 Task: Log work in the project AgileBox for the issue 'Implement a new cloud-based customer relationship management system for a company with advanced lead generation and sales tracking features' spent time as '2w 2d 8h 14m' and remaining time as '3w 2d 7h 35m' and move to top of backlog. Now add the issue to the epic 'Data Warehousing Process Improvement'. Log work in the project AgileBox for the issue 'Integrate a new product recommendation feature into an existing e-commerce website to improve product discoverability and sales conversion' spent time as '4w 2d 23h 45m' and remaining time as '4w 4d 23h 40m' and move to bottom of backlog. Now add the issue to the epic 'Data Visualization Process Improvement'
Action: Mouse moved to (55, 169)
Screenshot: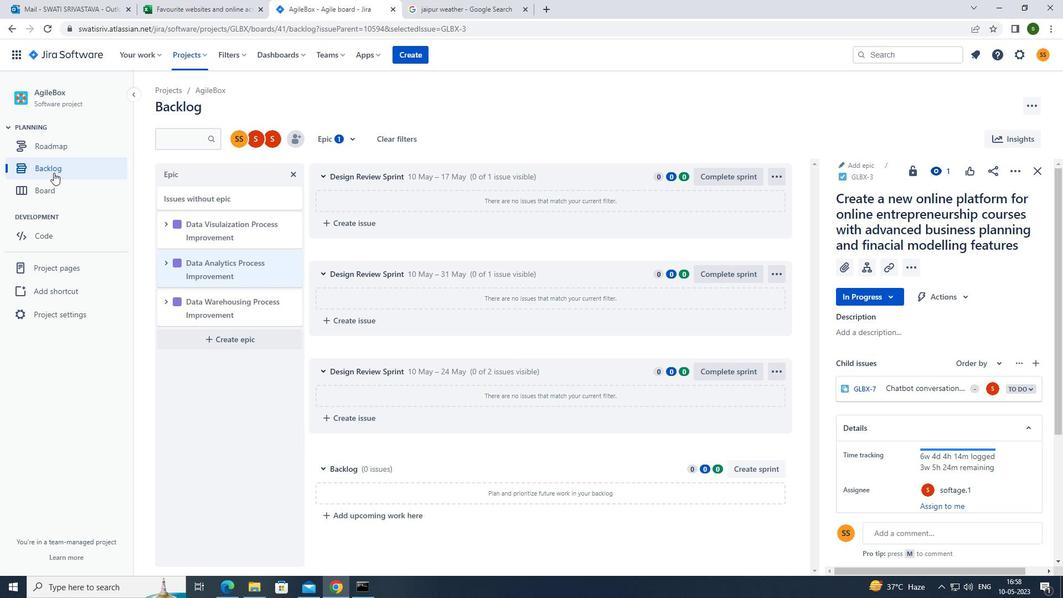 
Action: Mouse pressed left at (55, 169)
Screenshot: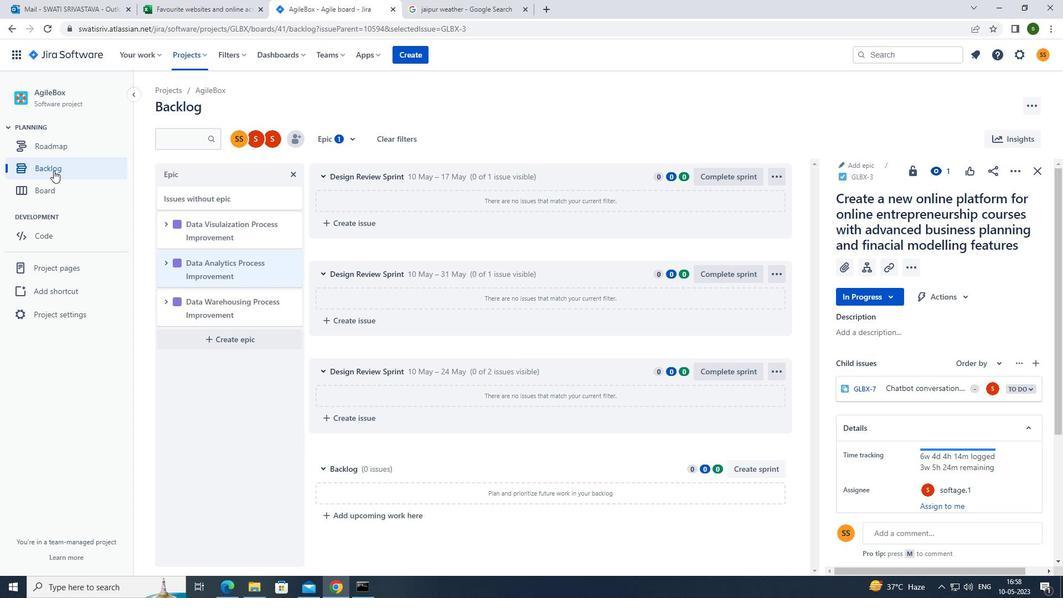 
Action: Mouse moved to (638, 403)
Screenshot: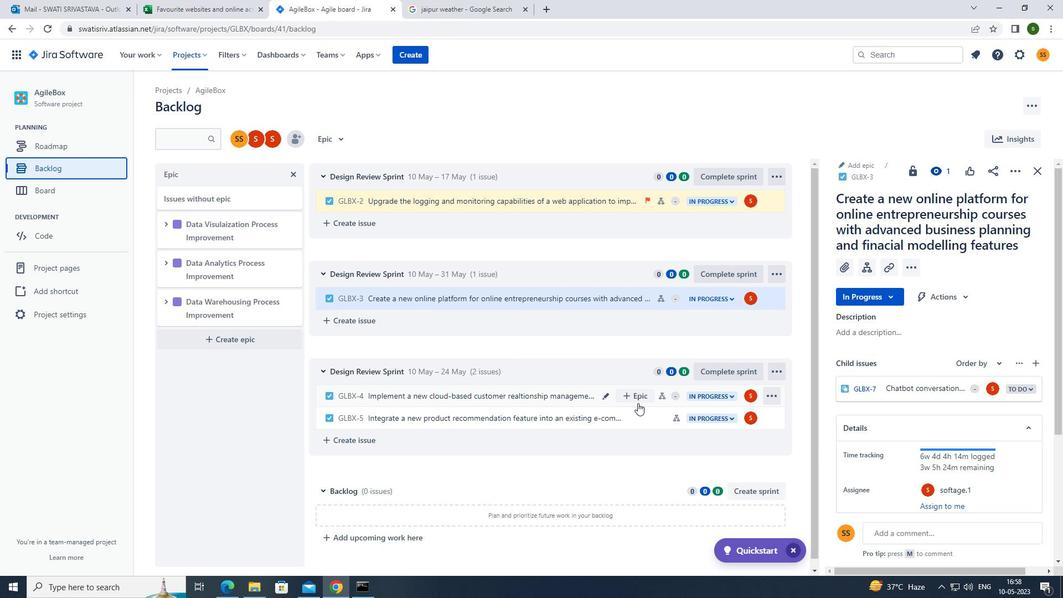 
Action: Mouse pressed left at (638, 403)
Screenshot: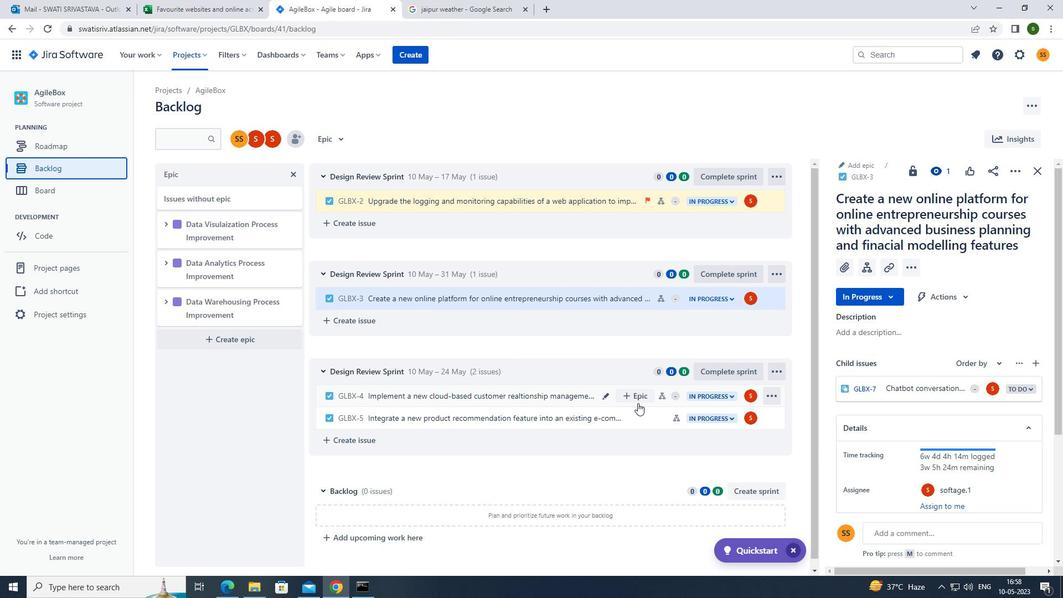 
Action: Mouse moved to (1021, 172)
Screenshot: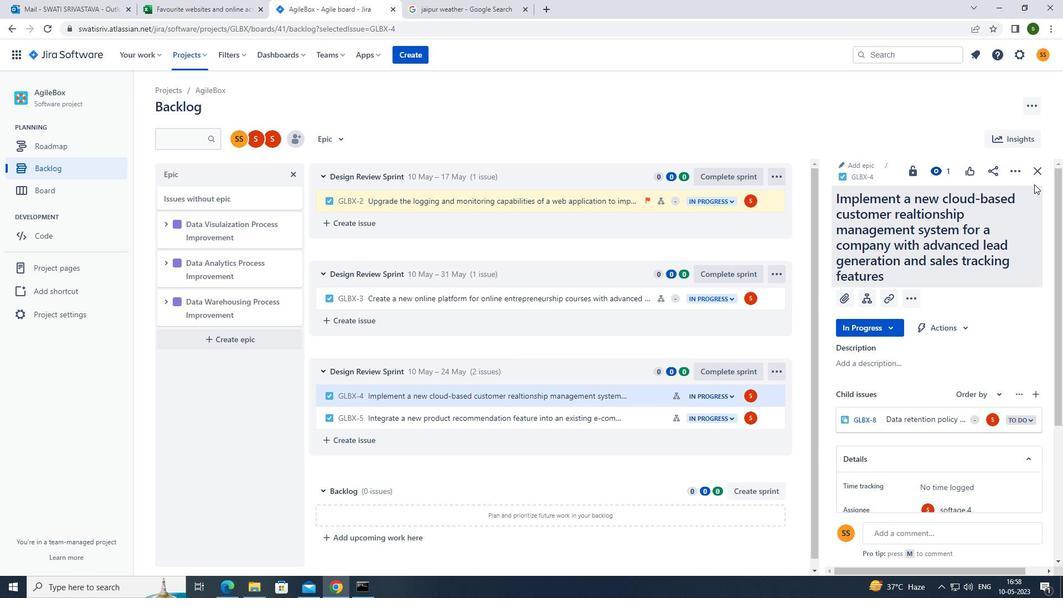 
Action: Mouse pressed left at (1021, 172)
Screenshot: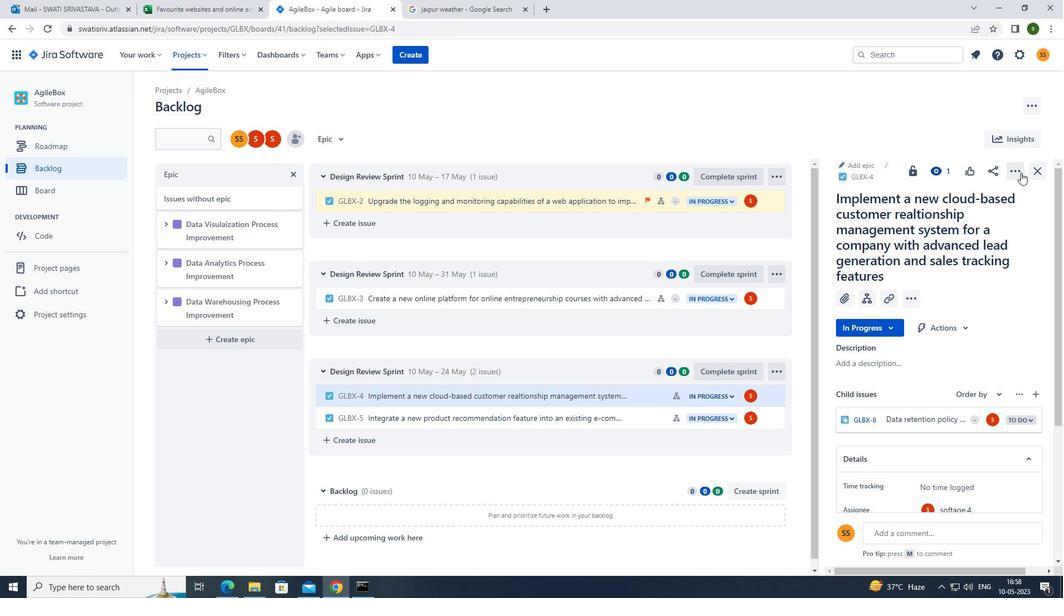 
Action: Mouse moved to (974, 197)
Screenshot: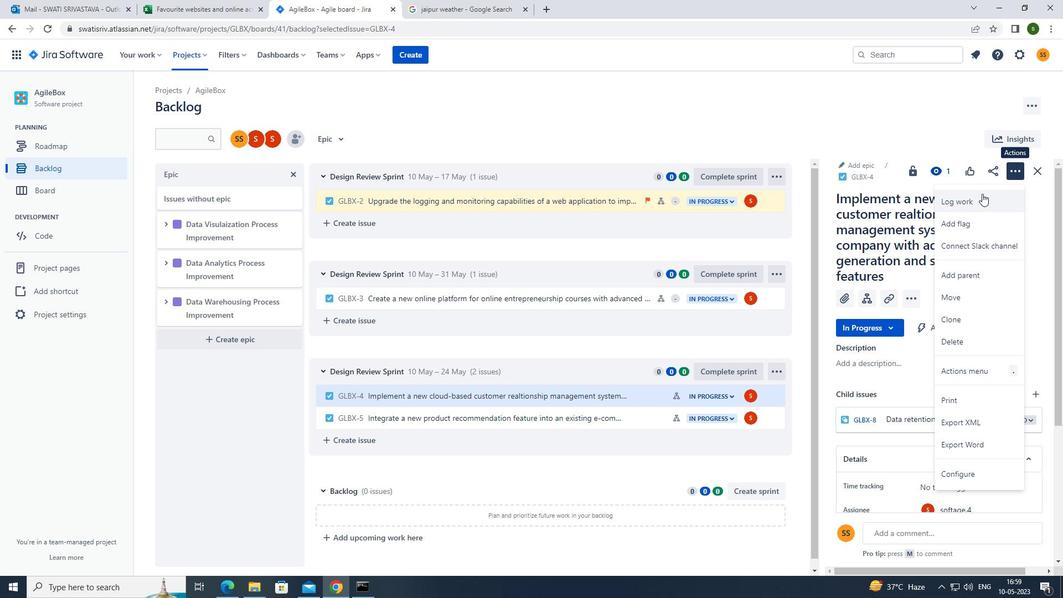 
Action: Mouse pressed left at (974, 197)
Screenshot: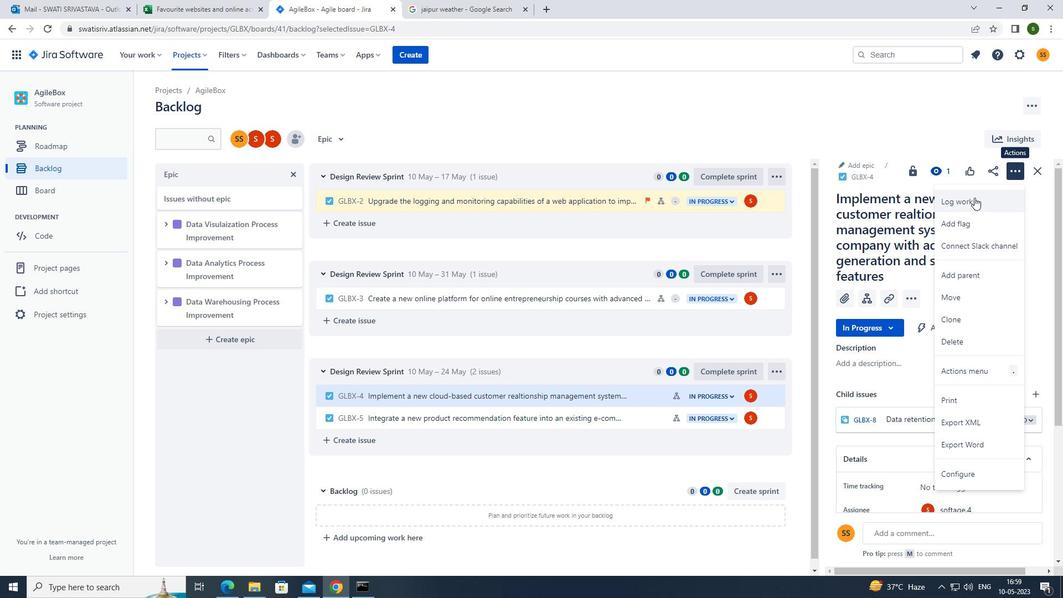 
Action: Mouse moved to (472, 131)
Screenshot: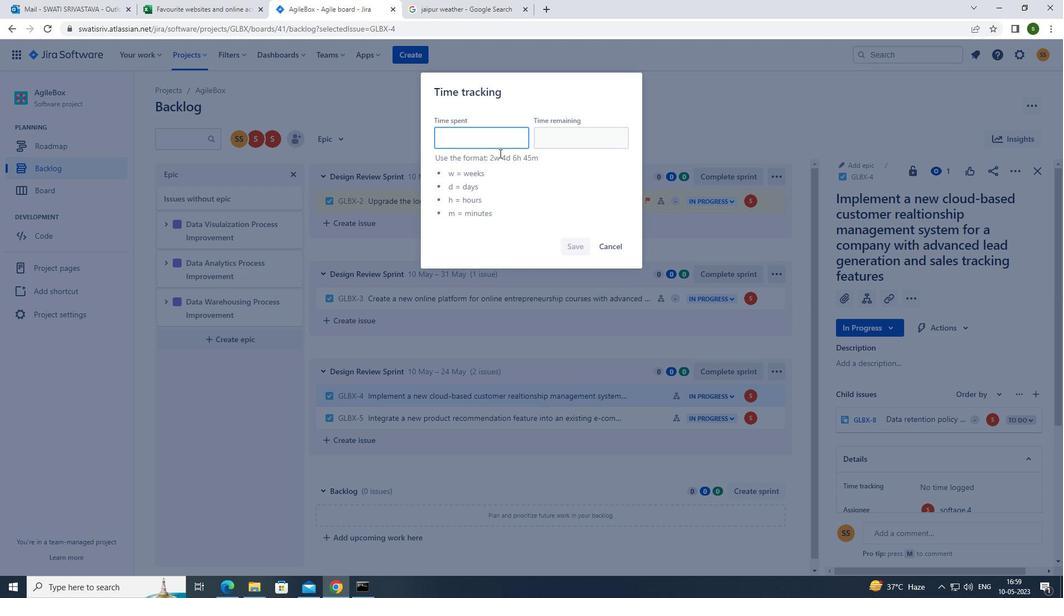 
Action: Mouse pressed left at (472, 131)
Screenshot: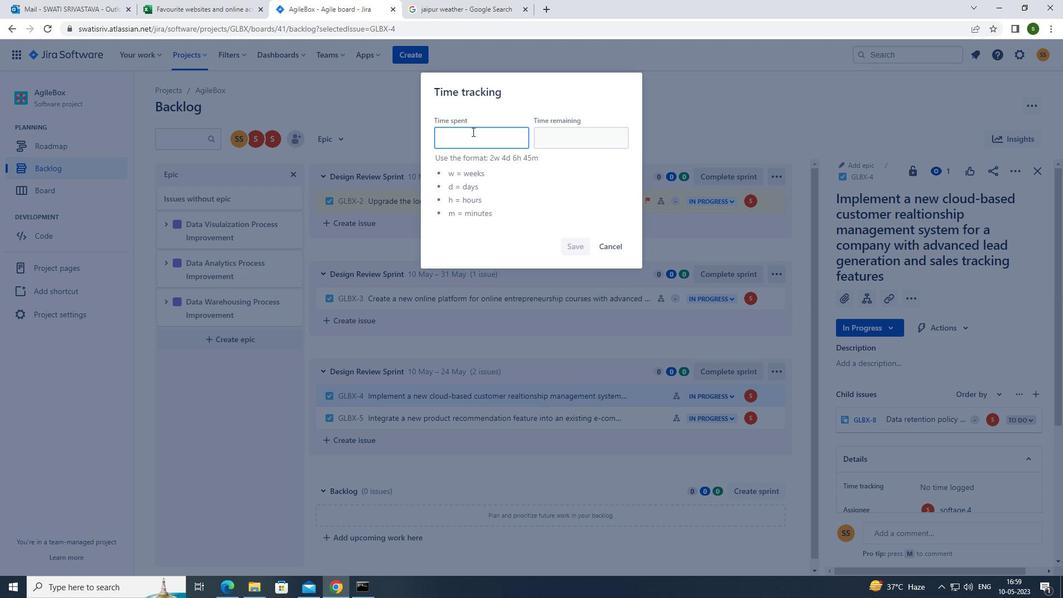 
Action: Key pressed 2w<Key.space>2d<Key.space>8h<Key.space>14m
Screenshot: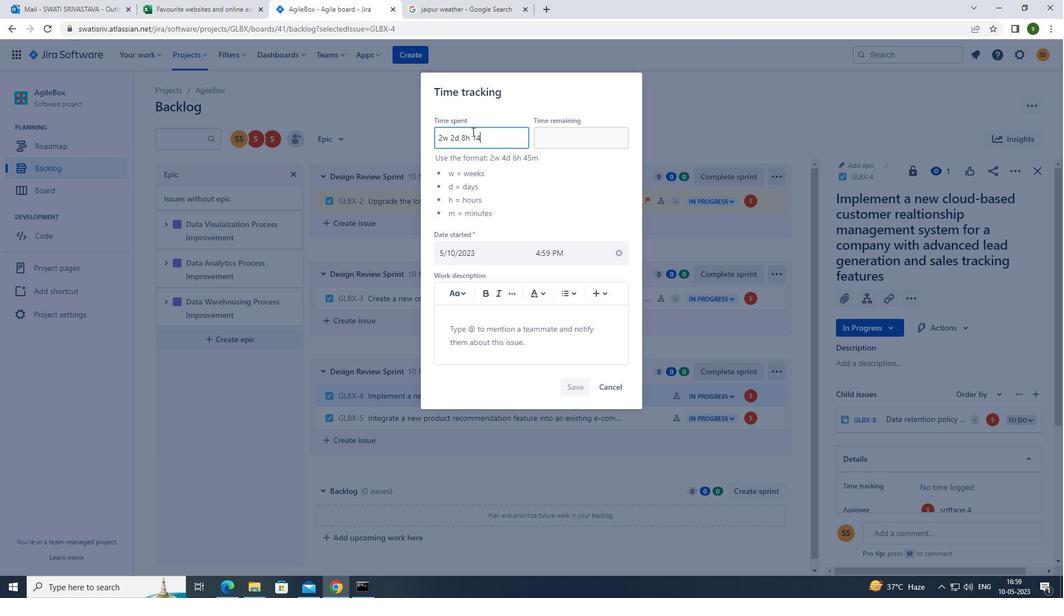 
Action: Mouse moved to (568, 140)
Screenshot: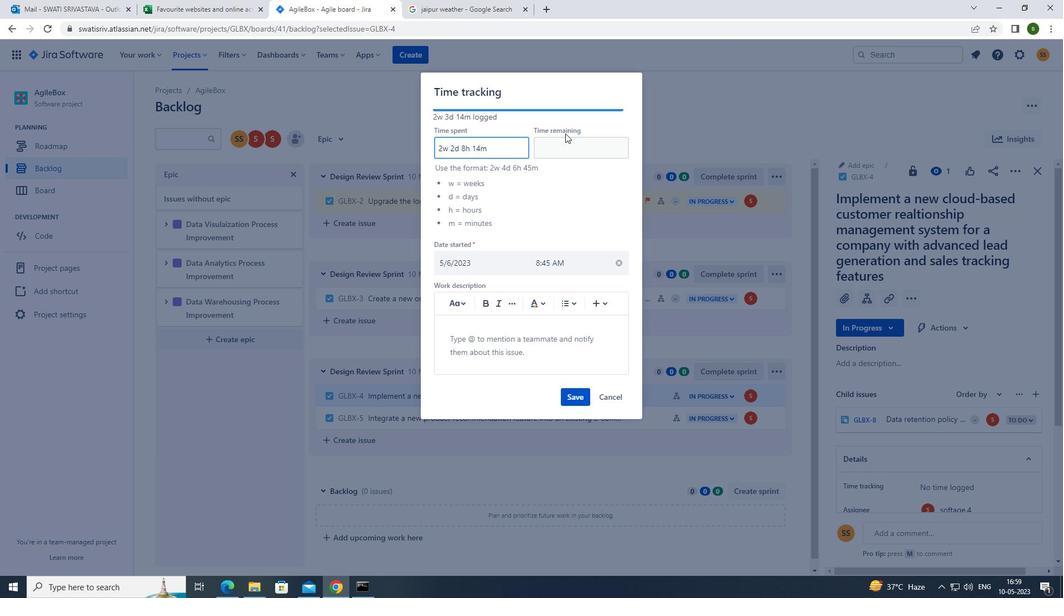 
Action: Mouse pressed left at (568, 140)
Screenshot: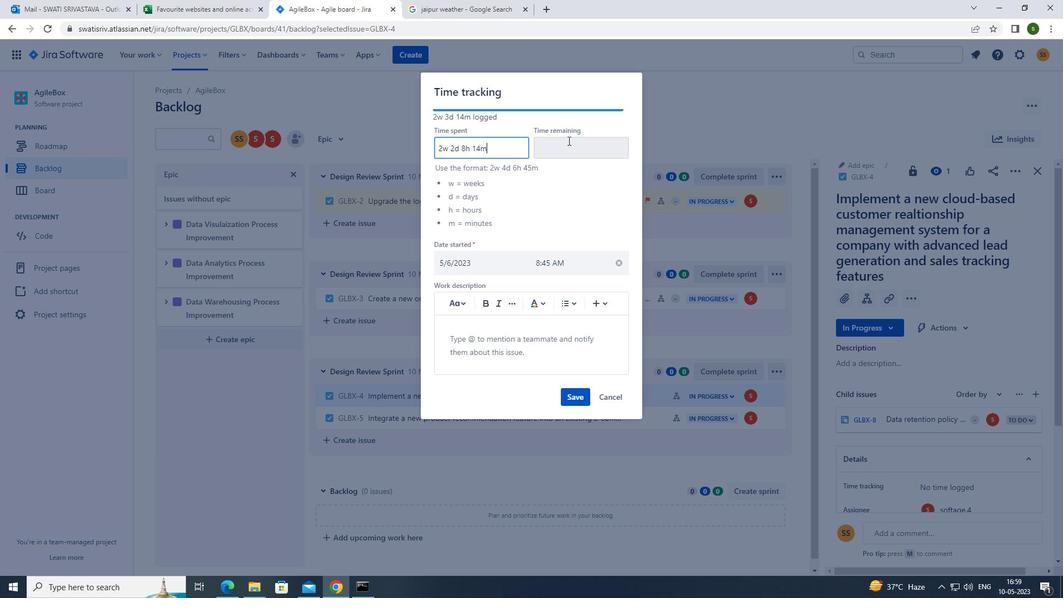 
Action: Key pressed 3w<Key.space>2d<Key.space>7h<Key.space>35m
Screenshot: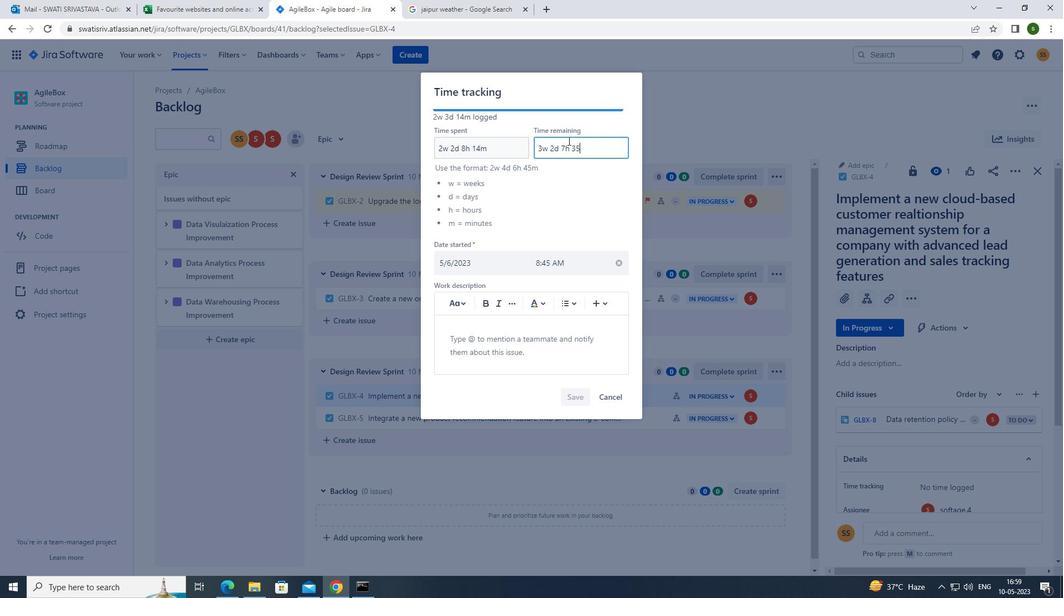 
Action: Mouse moved to (577, 398)
Screenshot: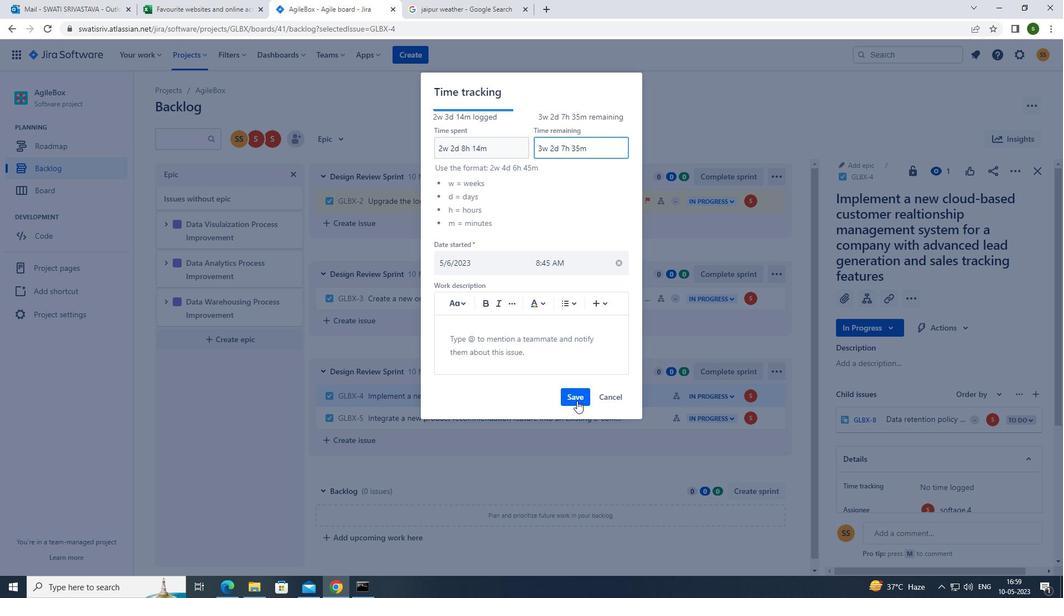 
Action: Mouse pressed left at (577, 398)
Screenshot: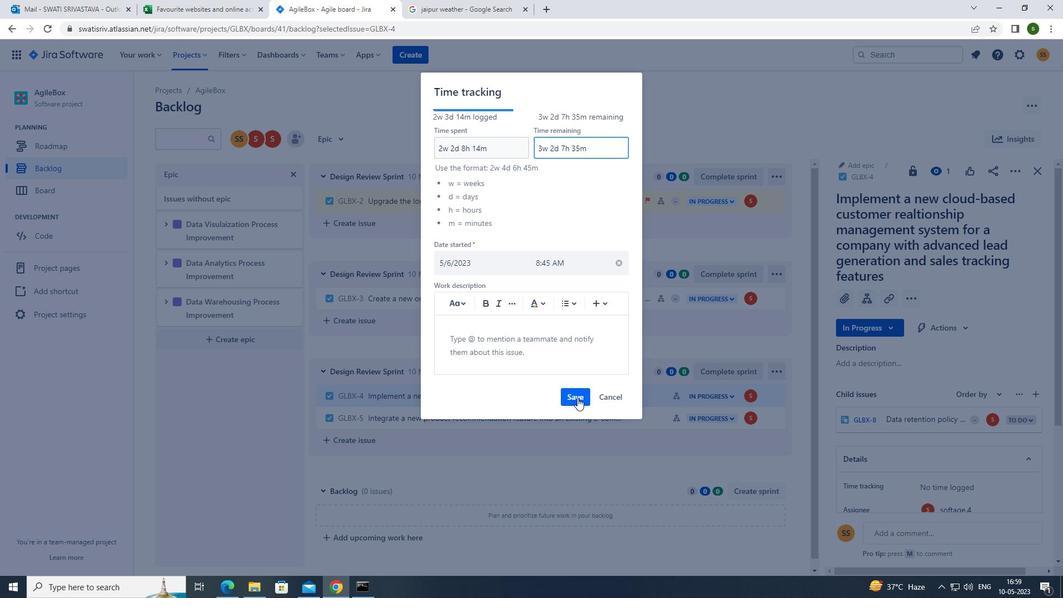 
Action: Mouse moved to (771, 393)
Screenshot: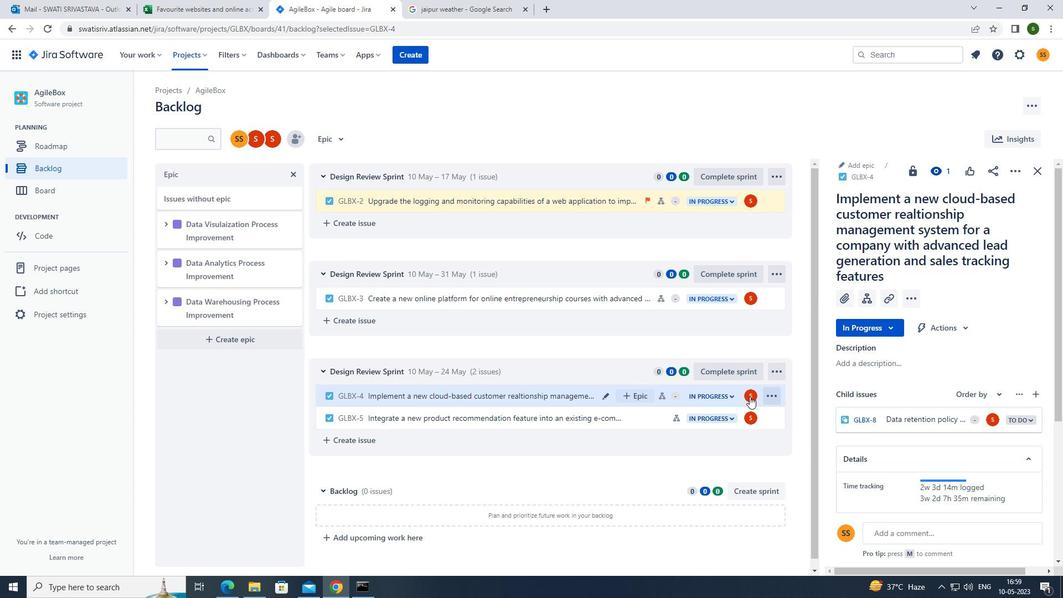 
Action: Mouse pressed left at (771, 393)
Screenshot: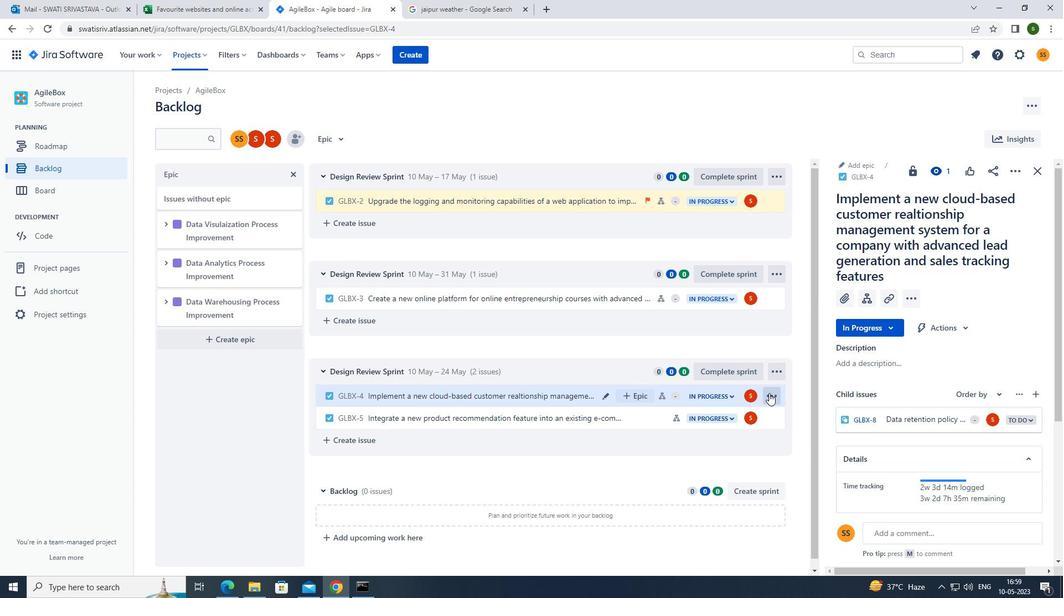 
Action: Mouse moved to (747, 357)
Screenshot: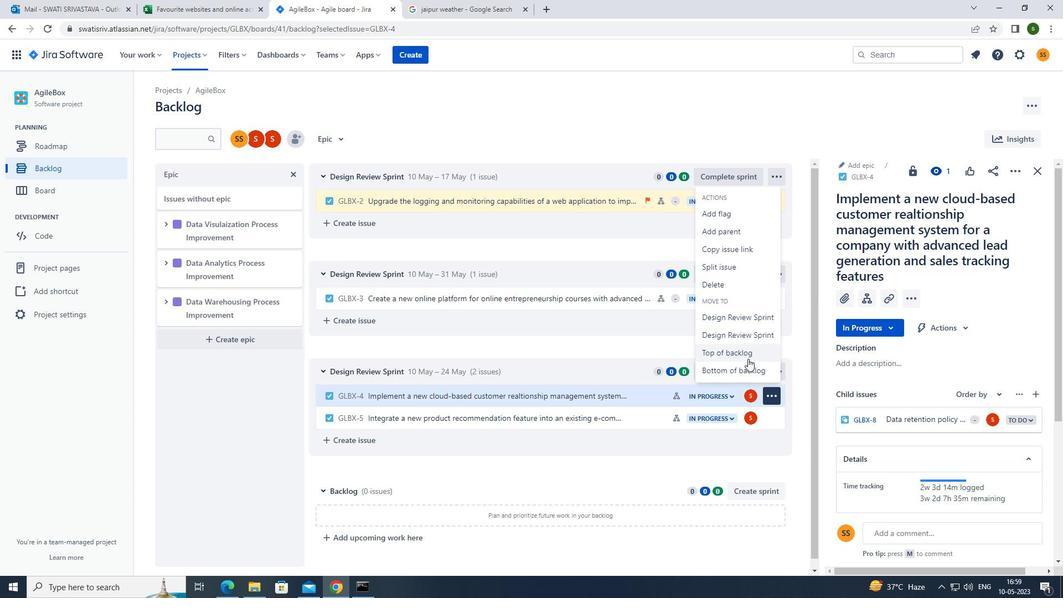 
Action: Mouse pressed left at (747, 357)
Screenshot: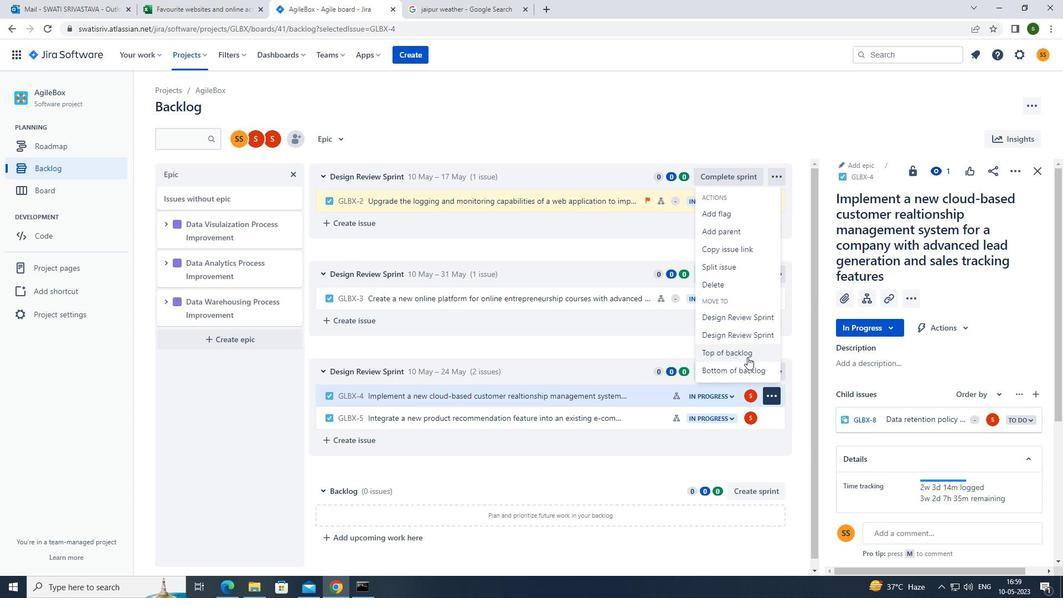 
Action: Mouse moved to (572, 183)
Screenshot: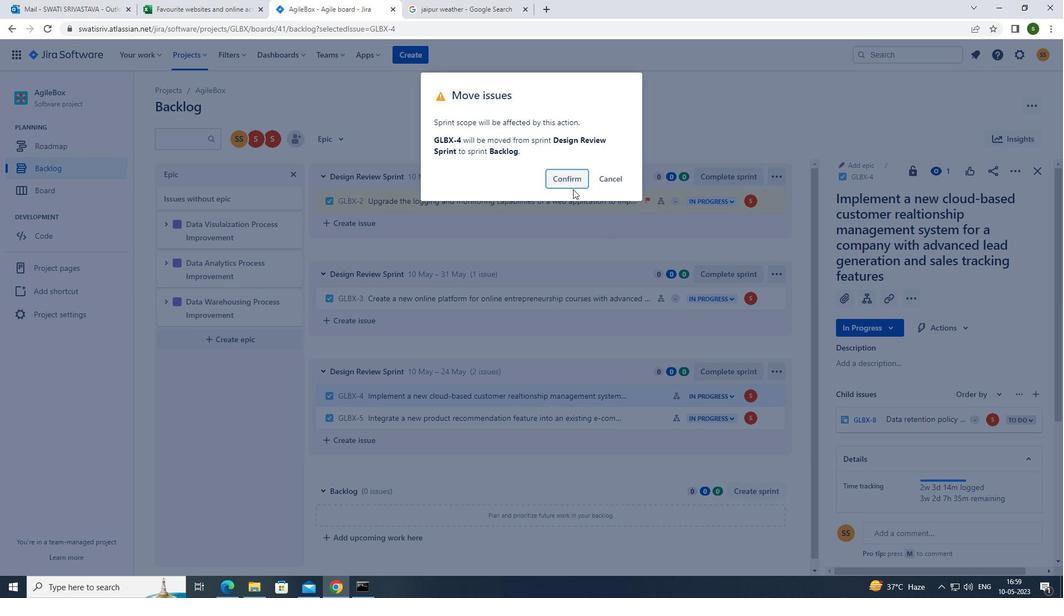 
Action: Mouse pressed left at (572, 183)
Screenshot: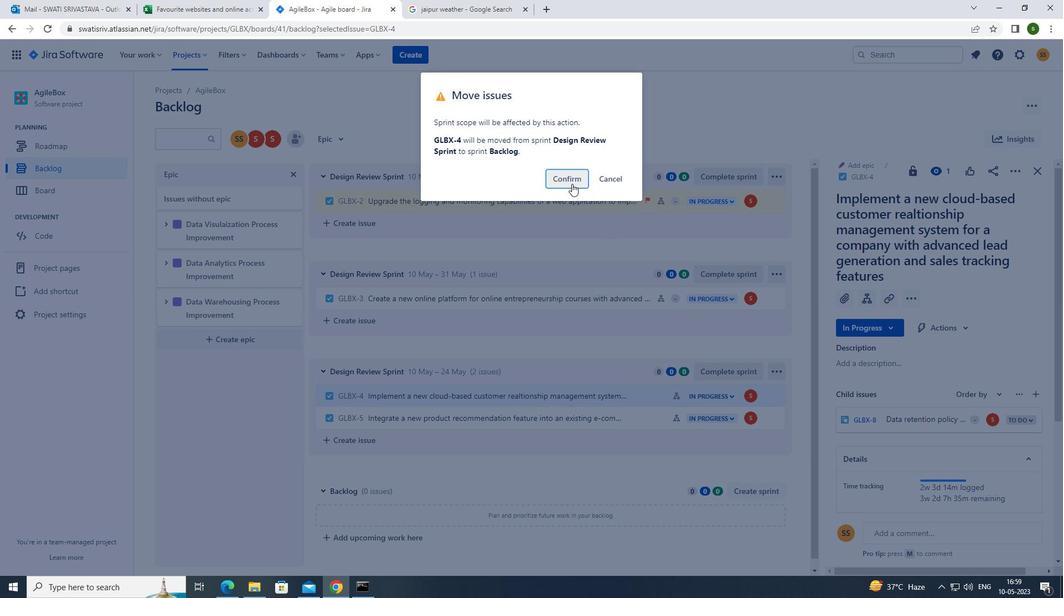 
Action: Mouse moved to (343, 136)
Screenshot: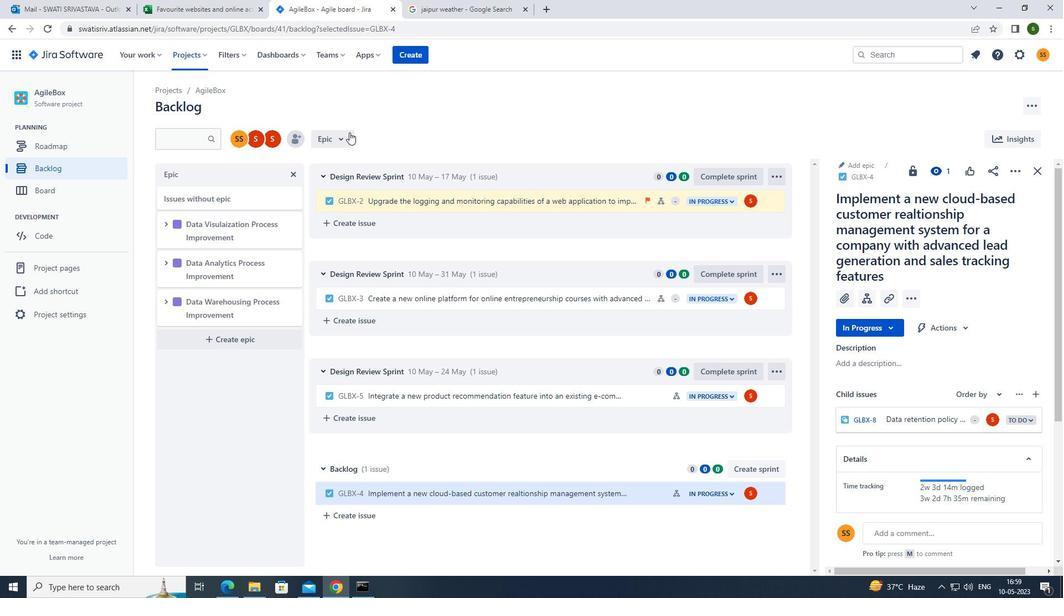 
Action: Mouse pressed left at (343, 136)
Screenshot: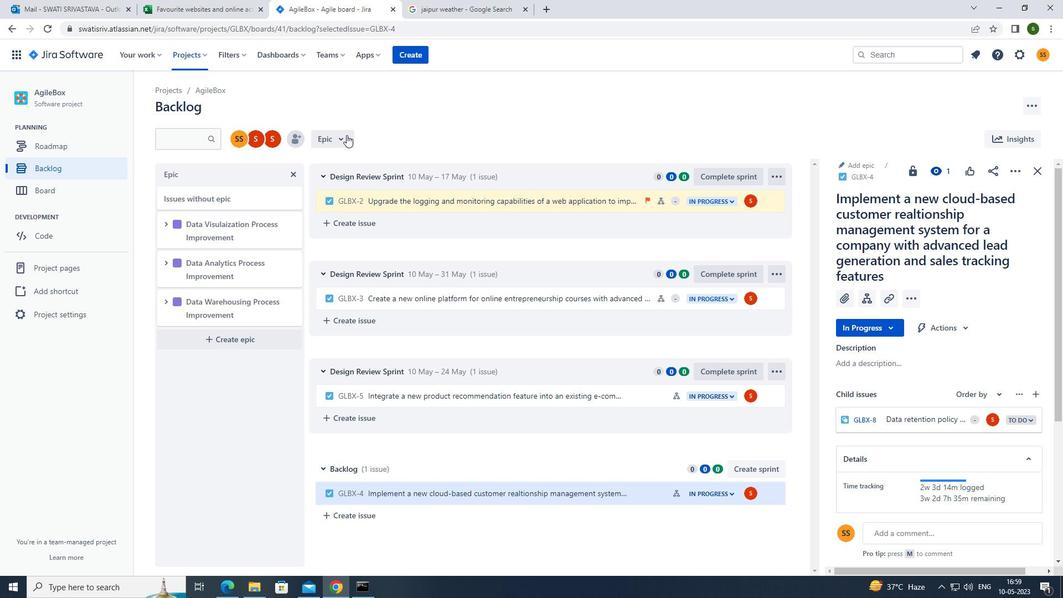 
Action: Mouse moved to (374, 224)
Screenshot: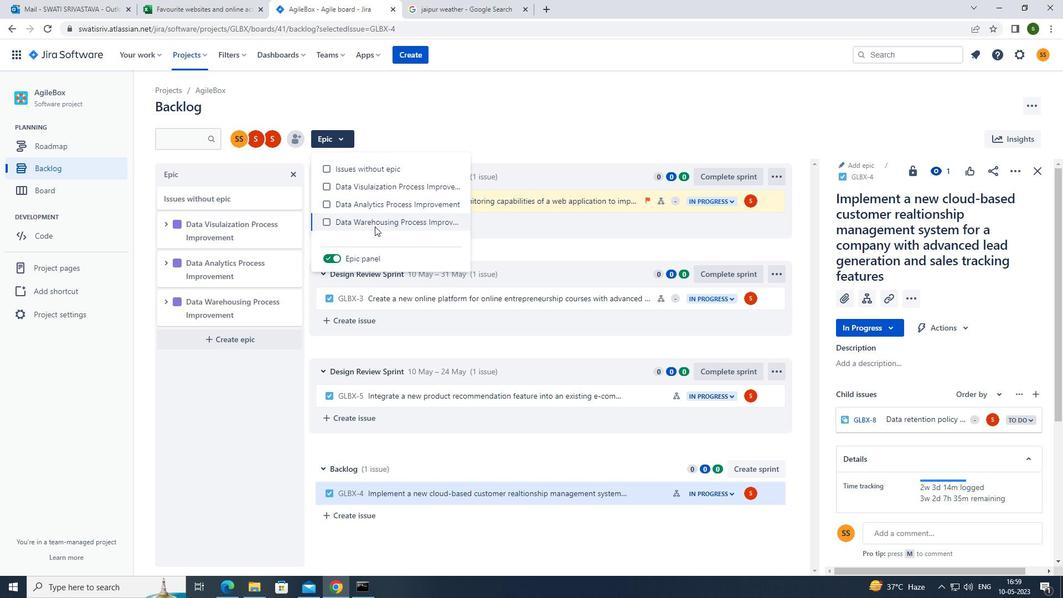 
Action: Mouse pressed left at (374, 224)
Screenshot: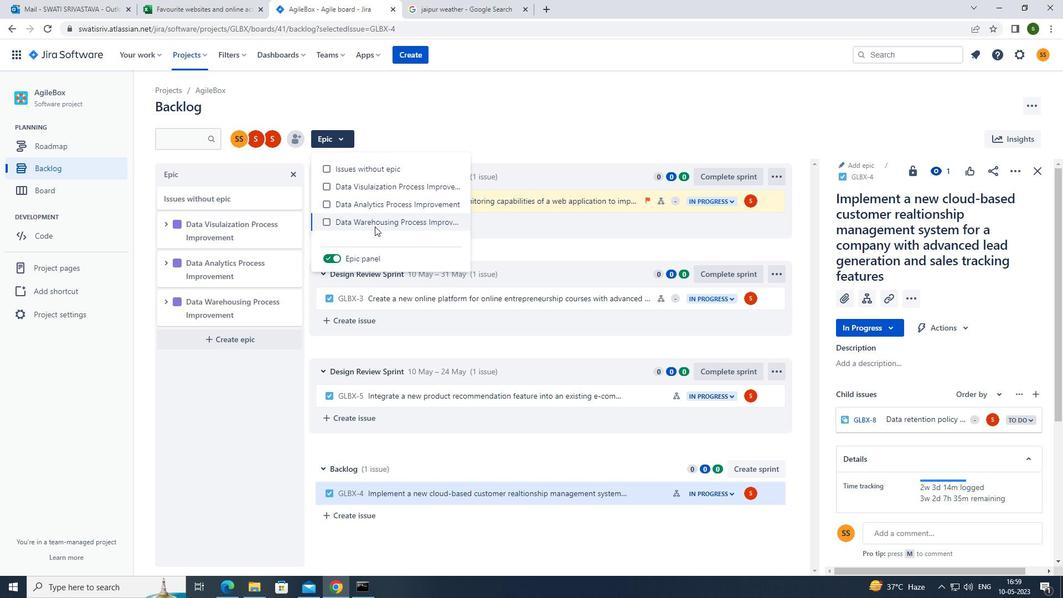 
Action: Mouse moved to (484, 129)
Screenshot: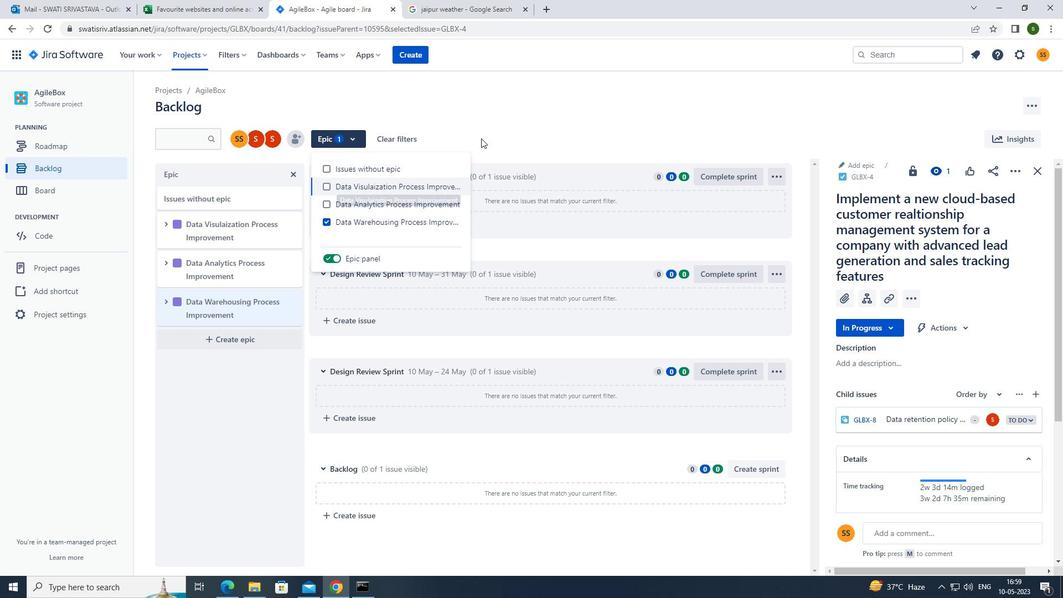 
Action: Mouse pressed left at (484, 129)
Screenshot: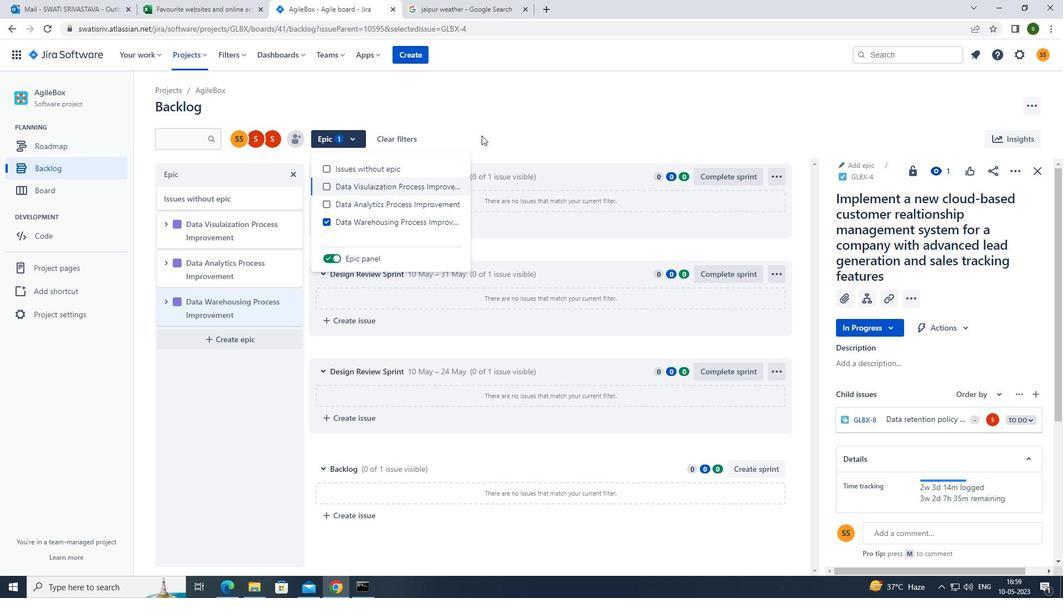 
Action: Mouse moved to (105, 170)
Screenshot: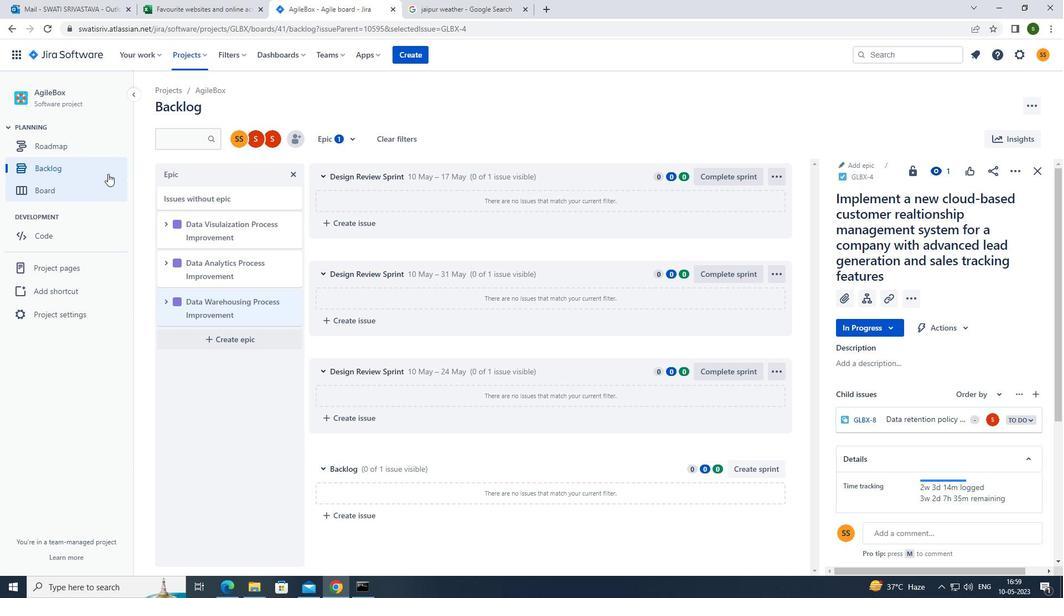 
Action: Mouse pressed left at (105, 170)
Screenshot: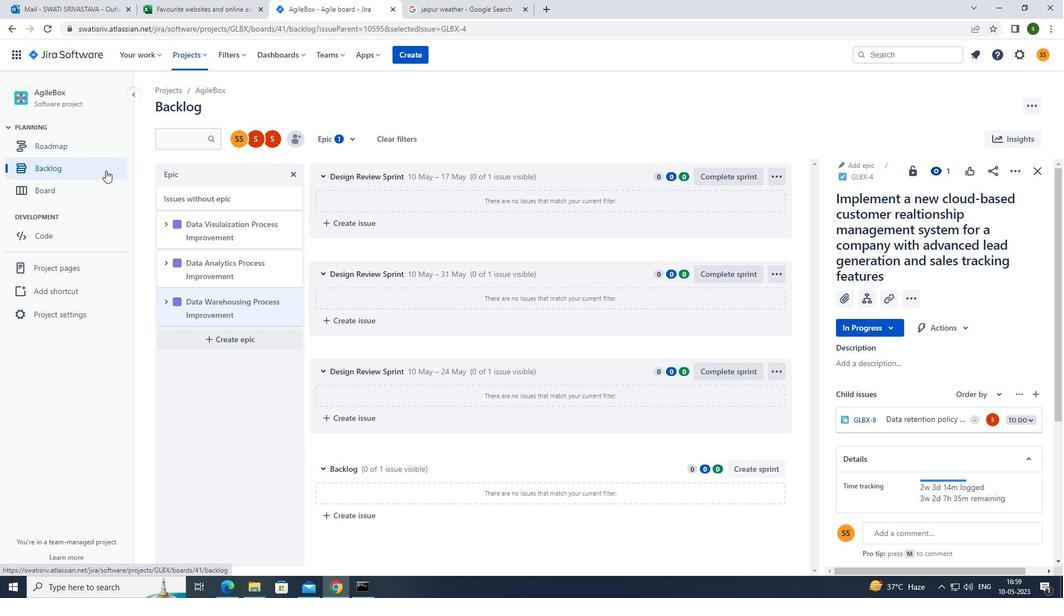 
Action: Mouse moved to (574, 403)
Screenshot: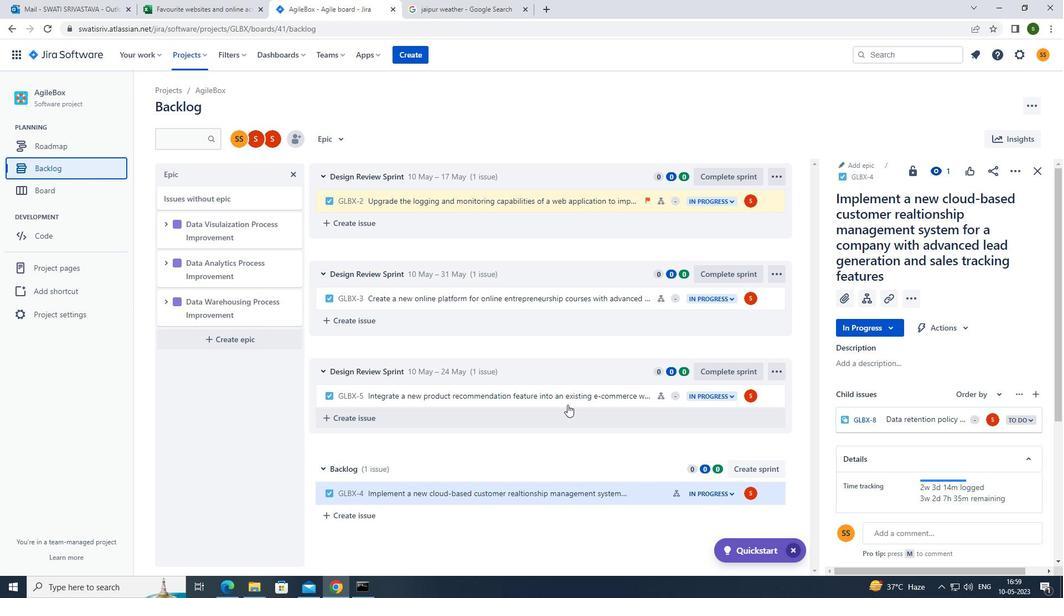 
Action: Mouse pressed left at (574, 403)
Screenshot: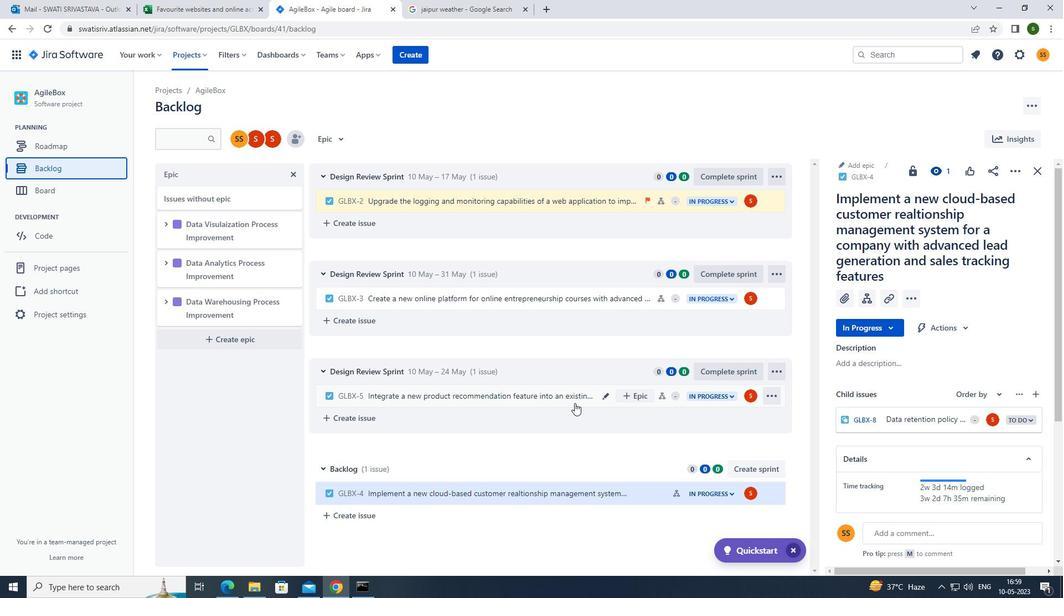 
Action: Mouse moved to (1014, 170)
Screenshot: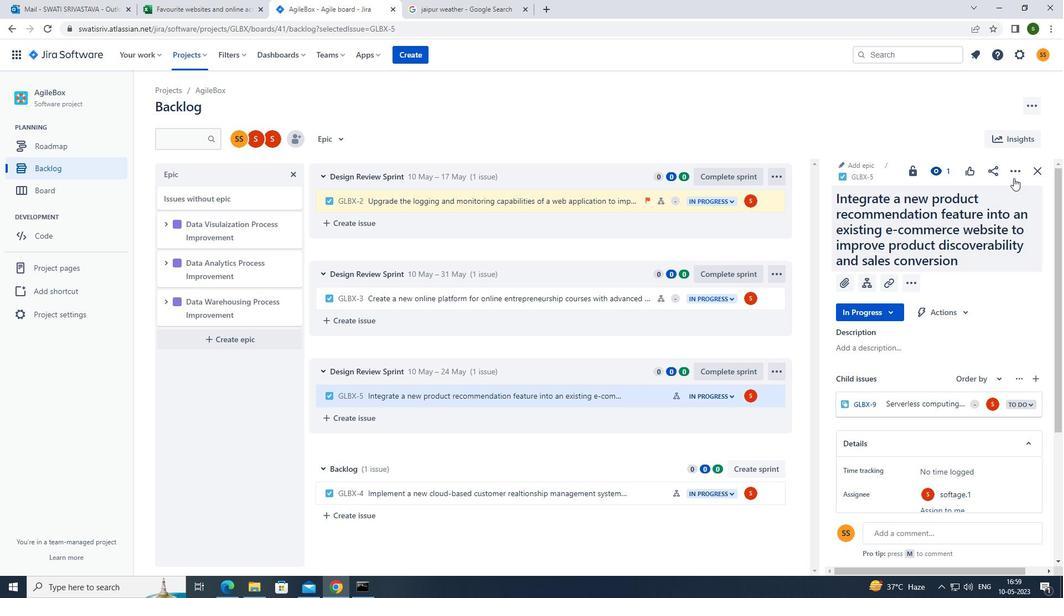 
Action: Mouse pressed left at (1014, 170)
Screenshot: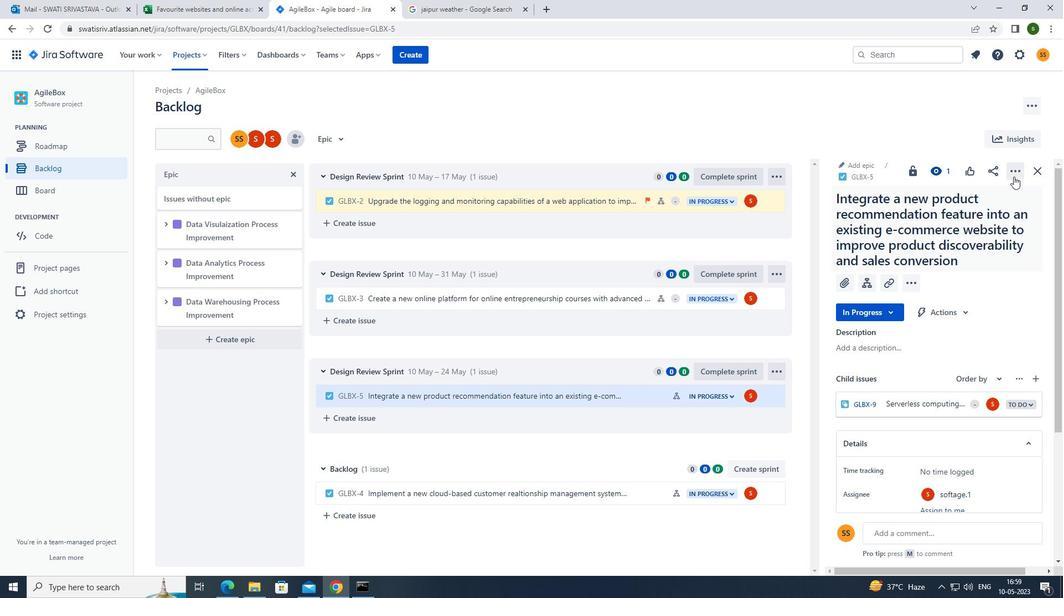 
Action: Mouse moved to (948, 195)
Screenshot: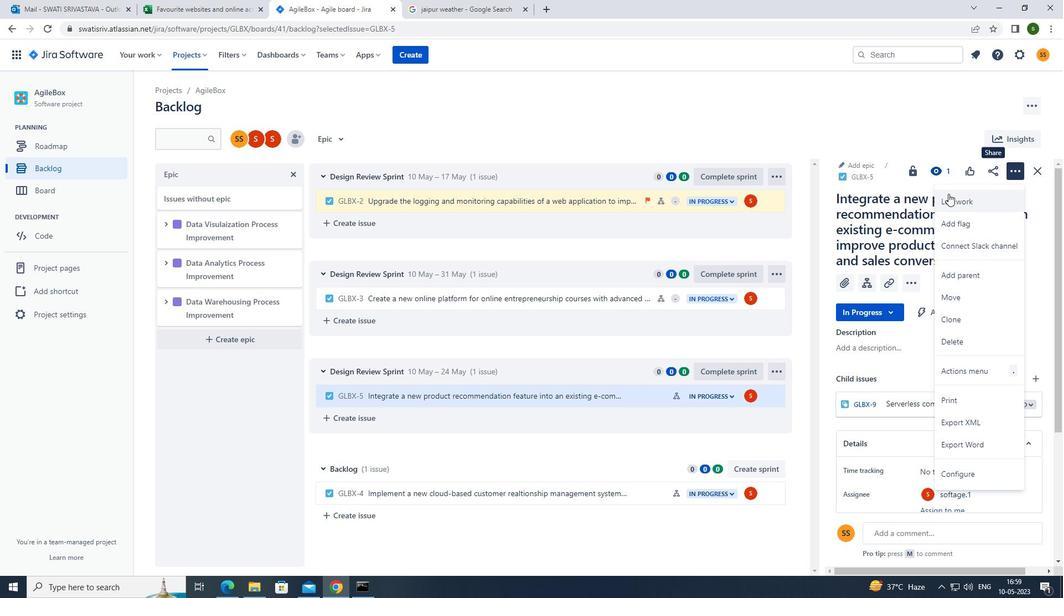 
Action: Mouse pressed left at (948, 195)
Screenshot: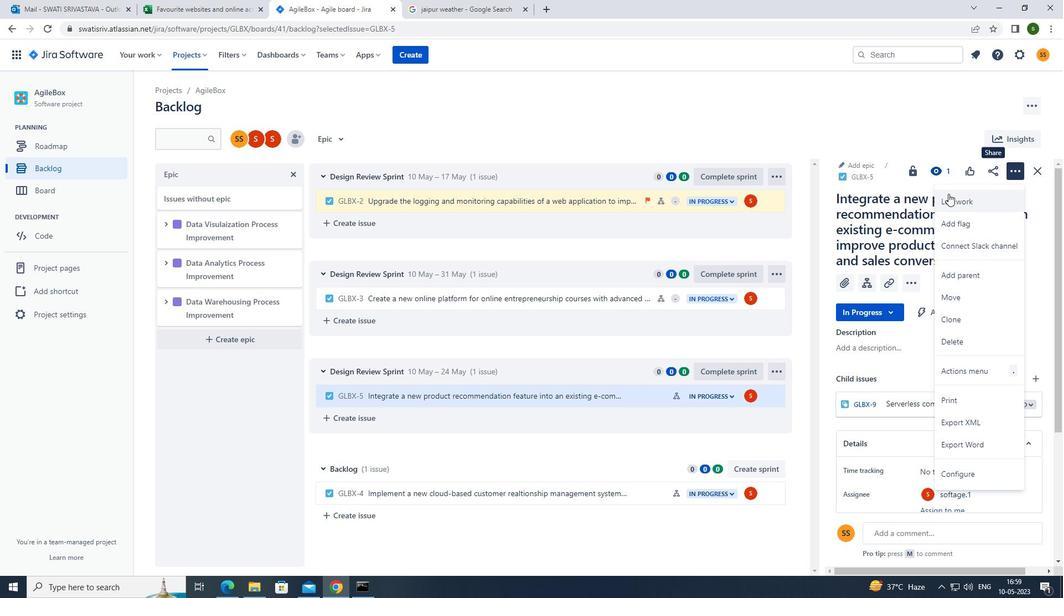 
Action: Mouse moved to (468, 143)
Screenshot: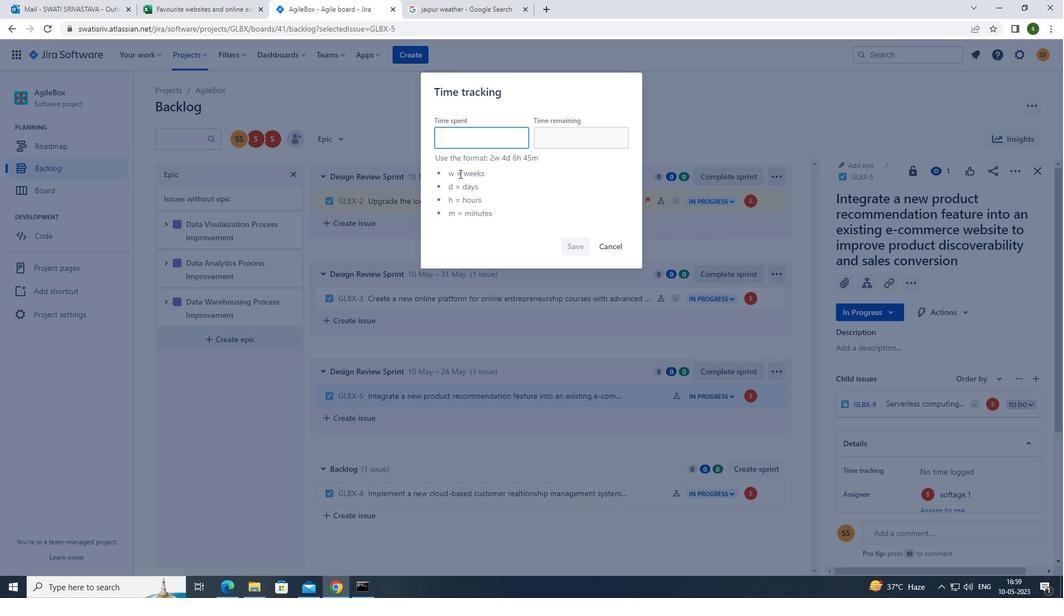 
Action: Key pressed 4w<Key.space>2d<Key.space>23h<Key.space>45m
Screenshot: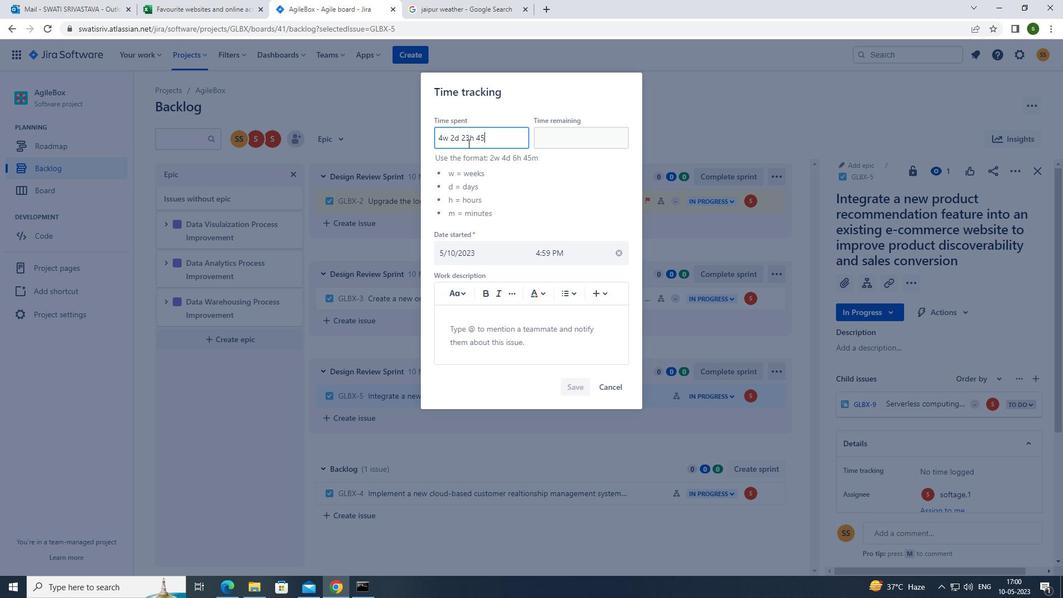 
Action: Mouse moved to (558, 148)
Screenshot: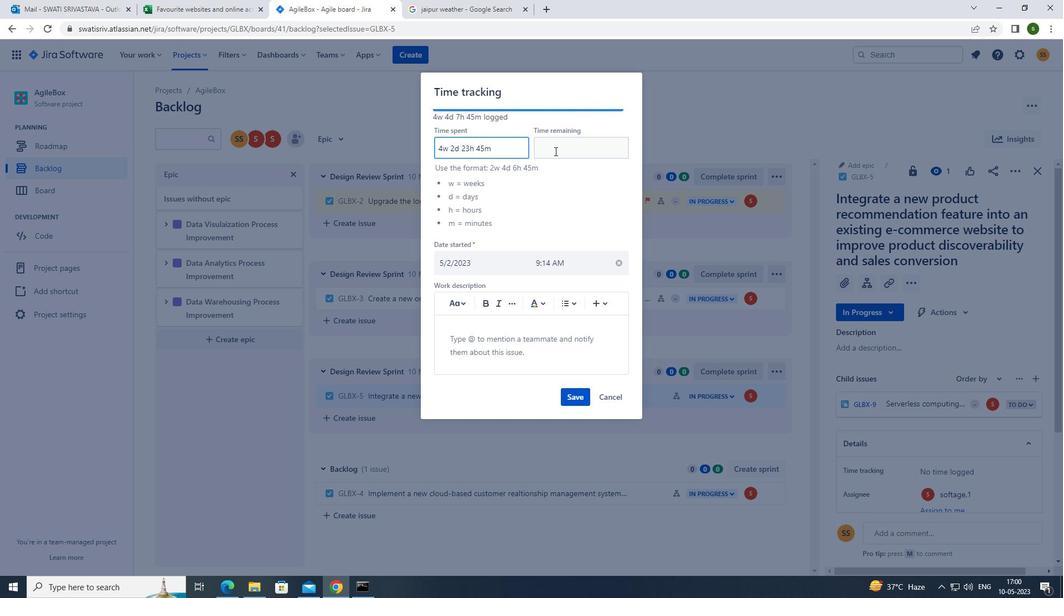 
Action: Mouse pressed left at (558, 148)
Screenshot: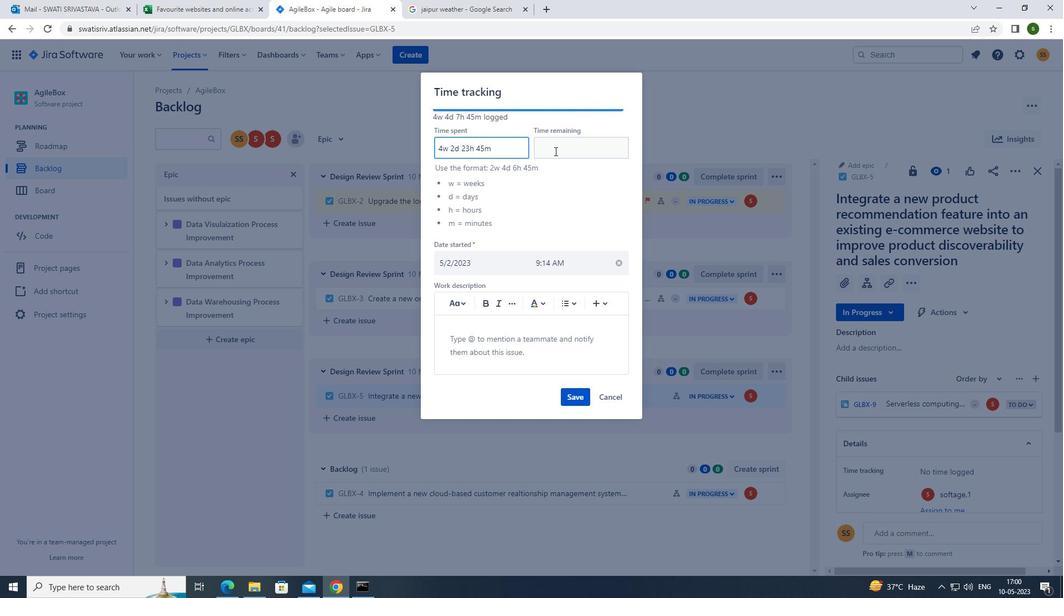 
Action: Key pressed 4w<Key.space>4d<Key.space>23h<Key.space>40m
Screenshot: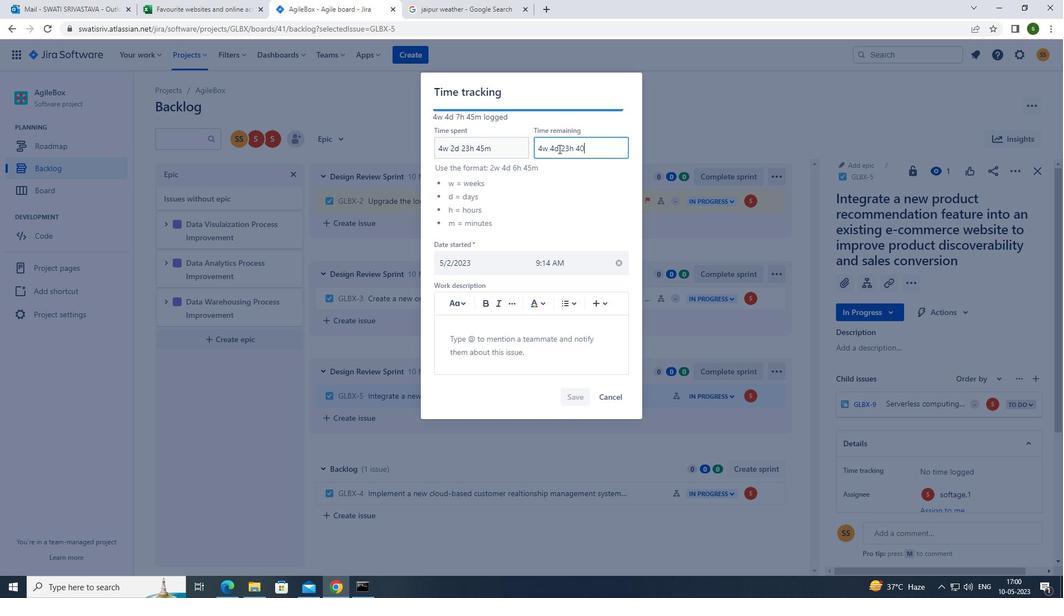 
Action: Mouse moved to (577, 400)
Screenshot: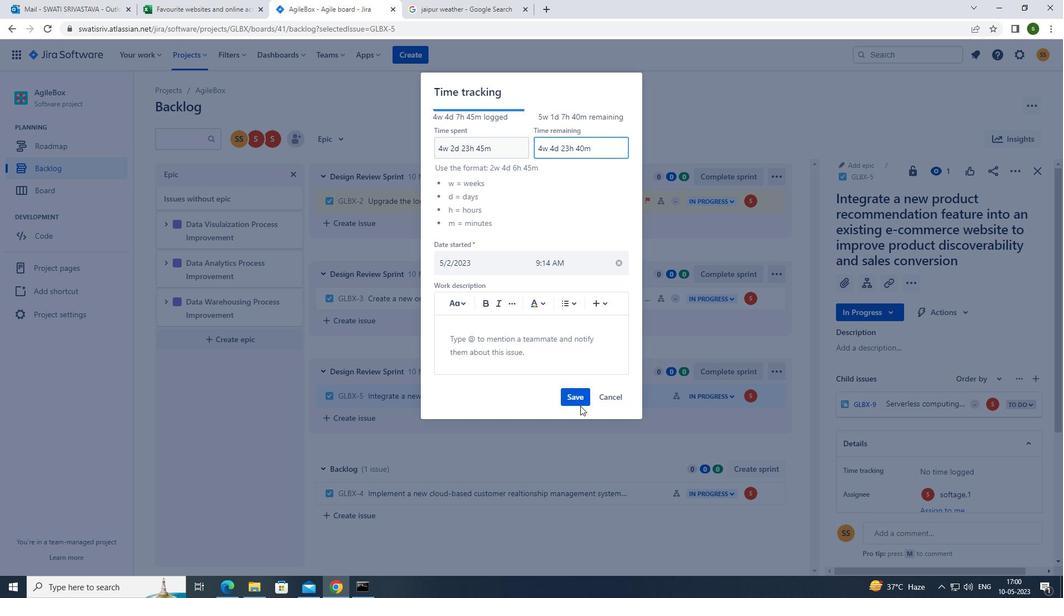 
Action: Mouse pressed left at (577, 400)
Screenshot: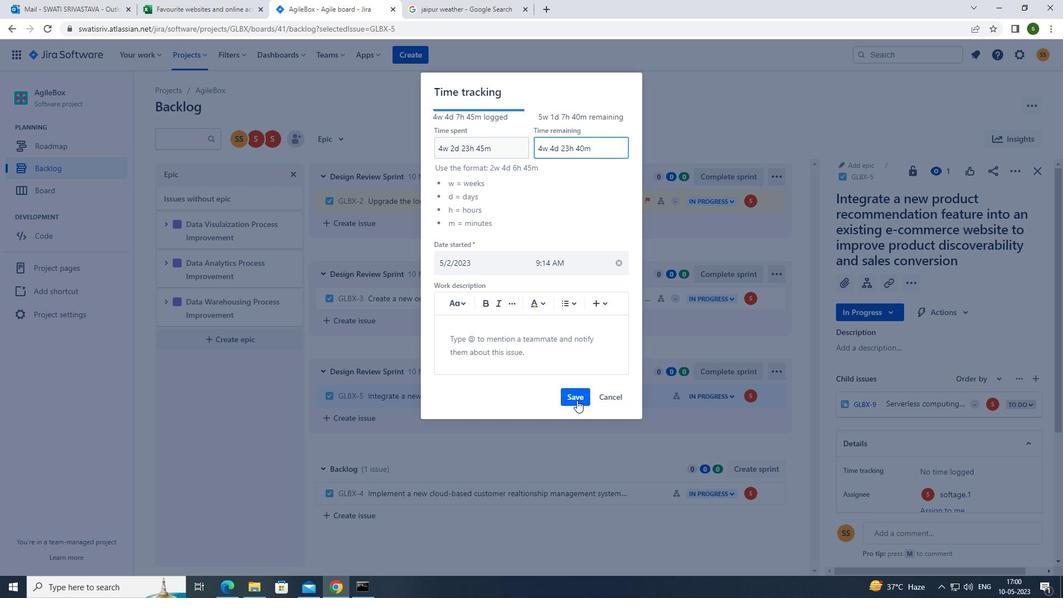 
Action: Mouse moved to (769, 398)
Screenshot: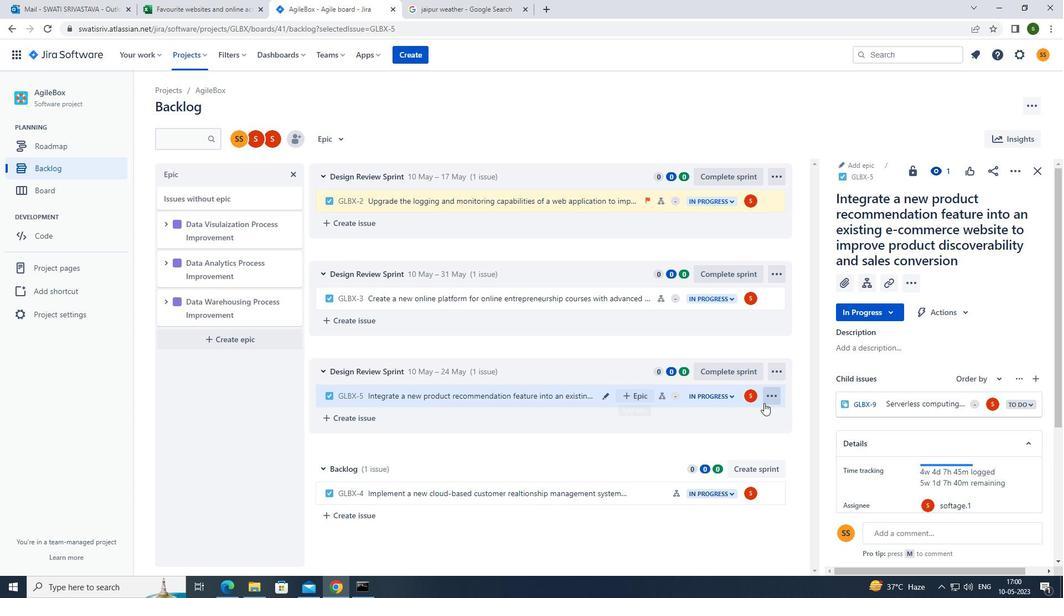 
Action: Mouse pressed left at (769, 398)
Screenshot: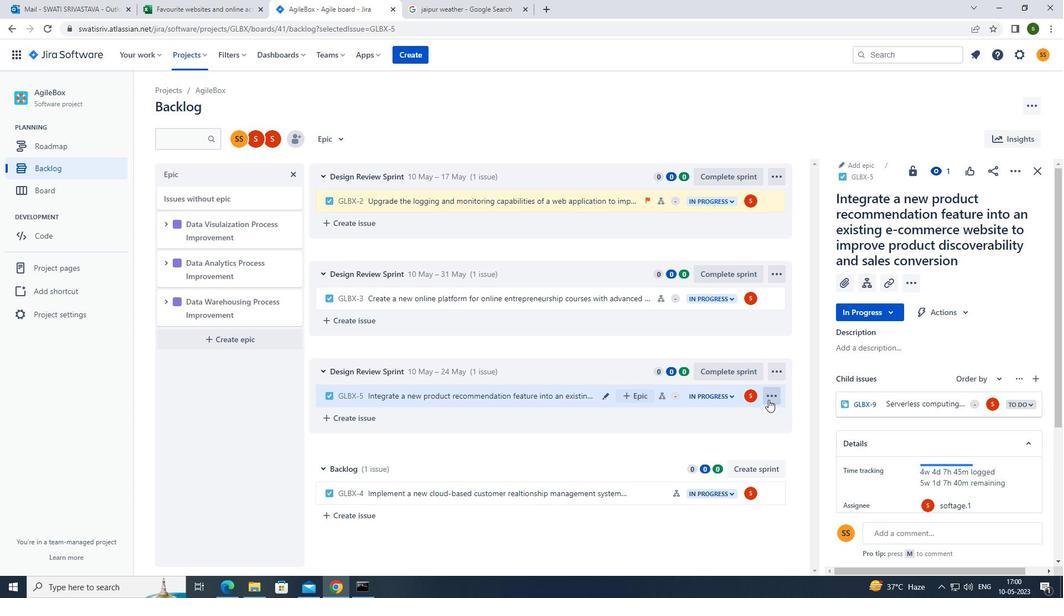 
Action: Mouse moved to (755, 371)
Screenshot: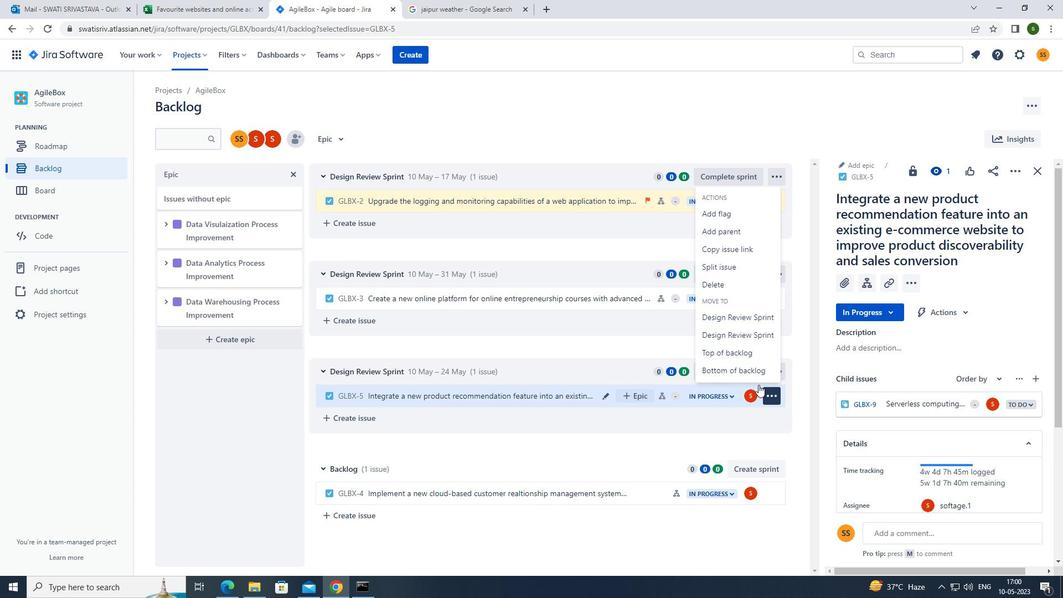 
Action: Mouse pressed left at (755, 371)
Screenshot: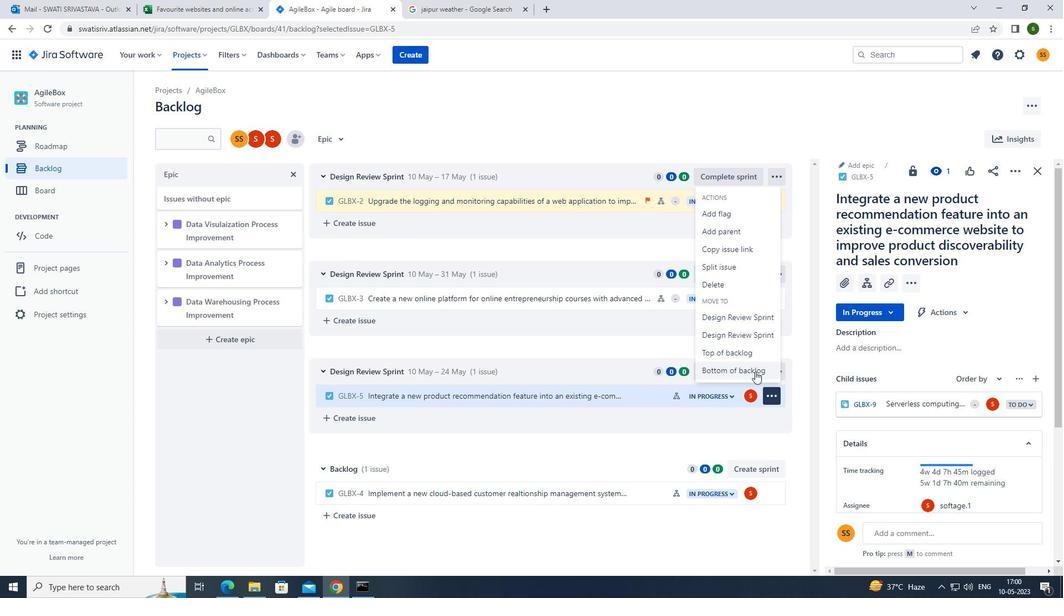 
Action: Mouse moved to (555, 175)
Screenshot: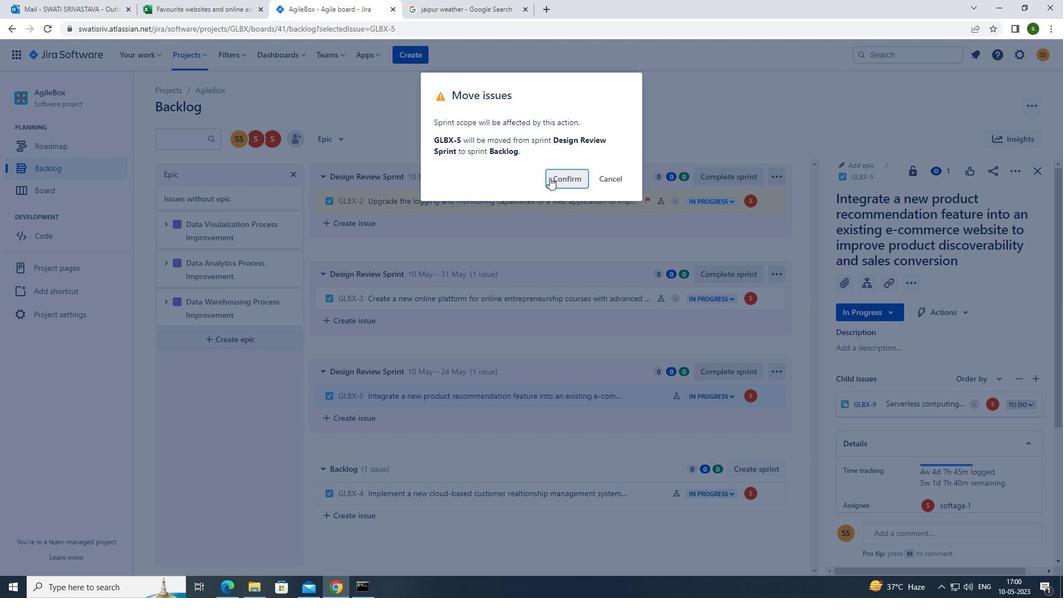 
Action: Mouse pressed left at (555, 175)
Screenshot: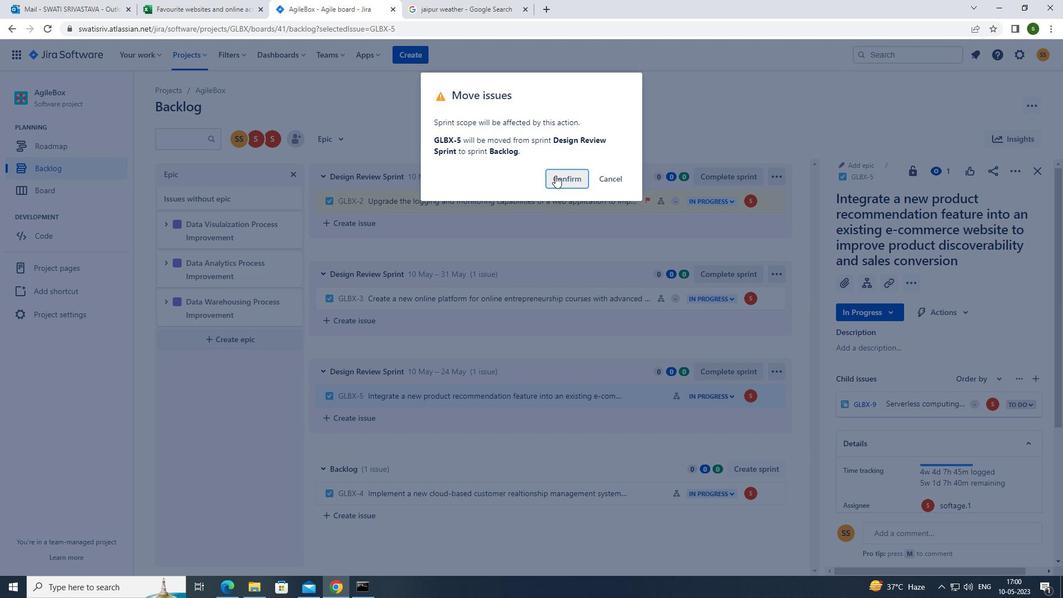 
Action: Mouse moved to (341, 140)
Screenshot: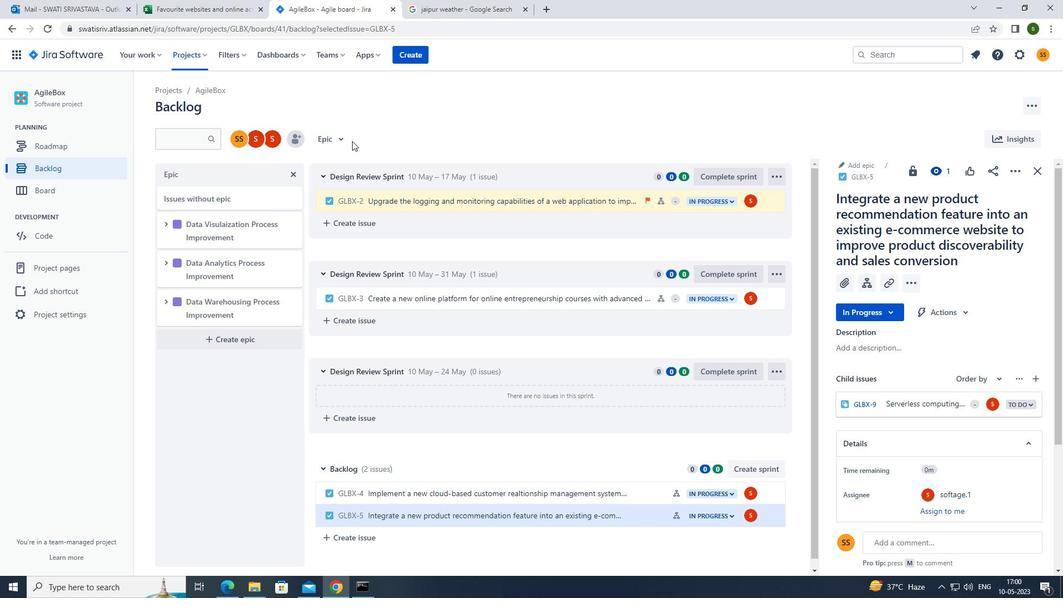 
Action: Mouse pressed left at (341, 140)
Screenshot: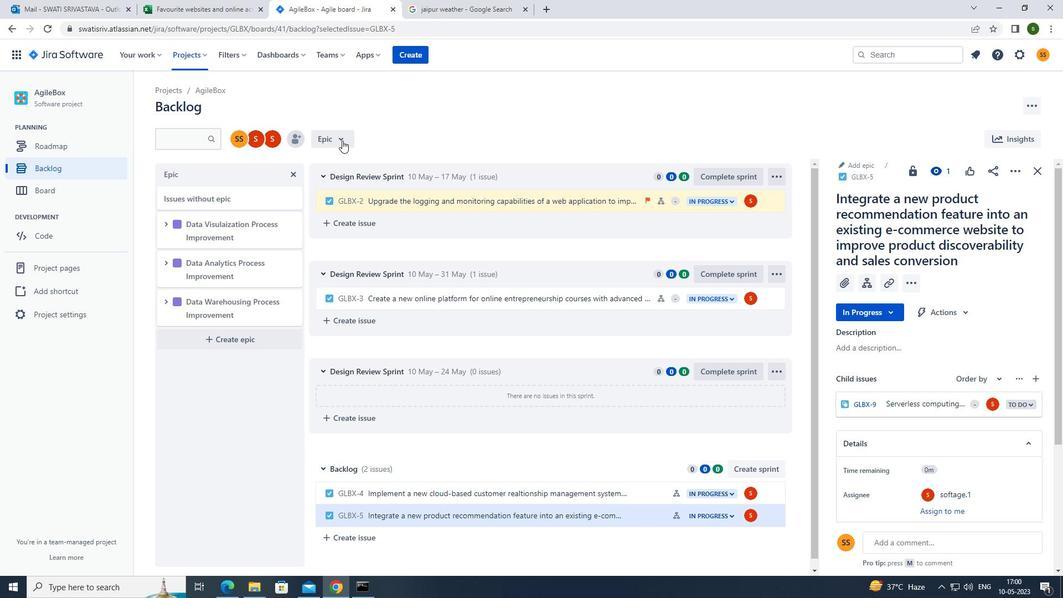 
Action: Mouse moved to (366, 188)
Screenshot: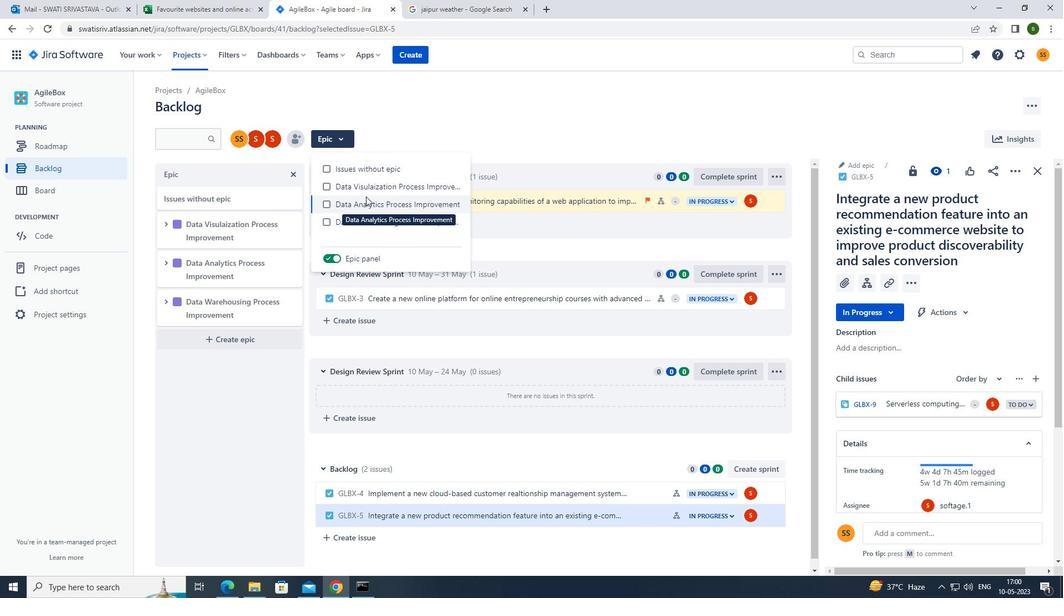 
Action: Mouse pressed left at (366, 188)
Screenshot: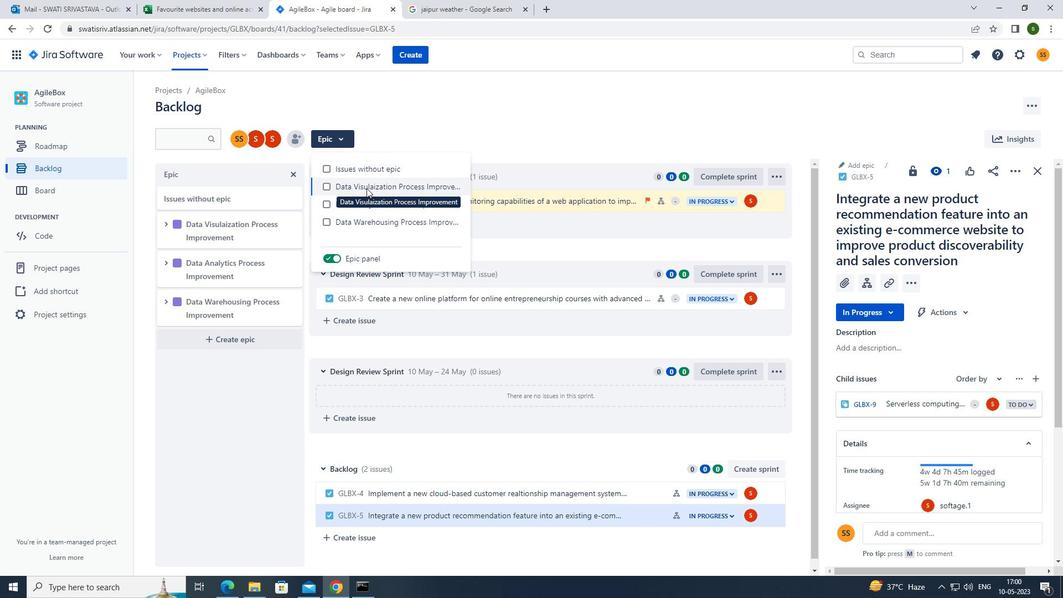 
Action: Mouse moved to (485, 122)
Screenshot: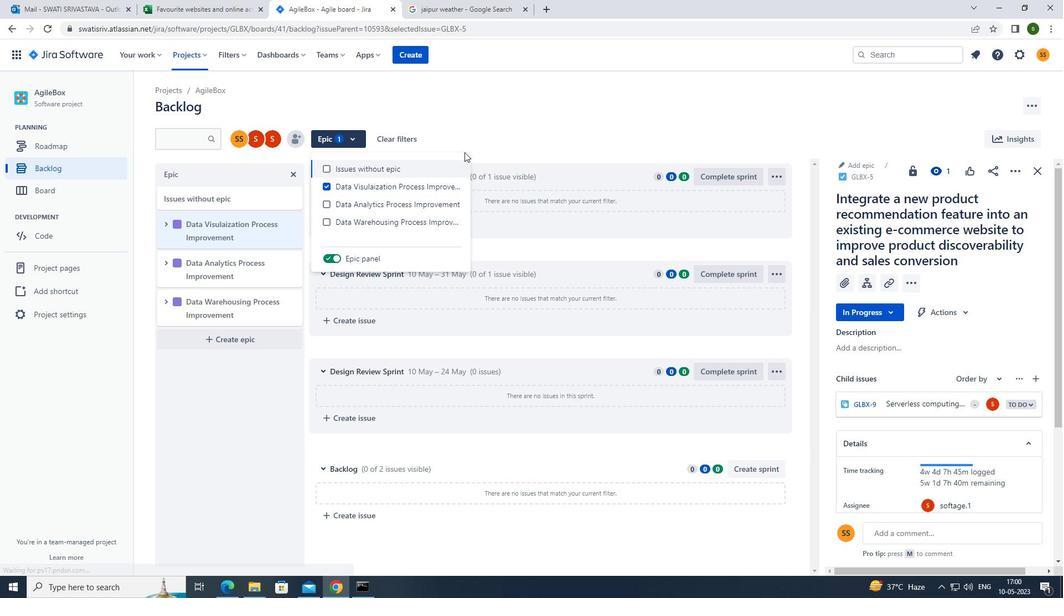 
Action: Mouse pressed left at (485, 122)
Screenshot: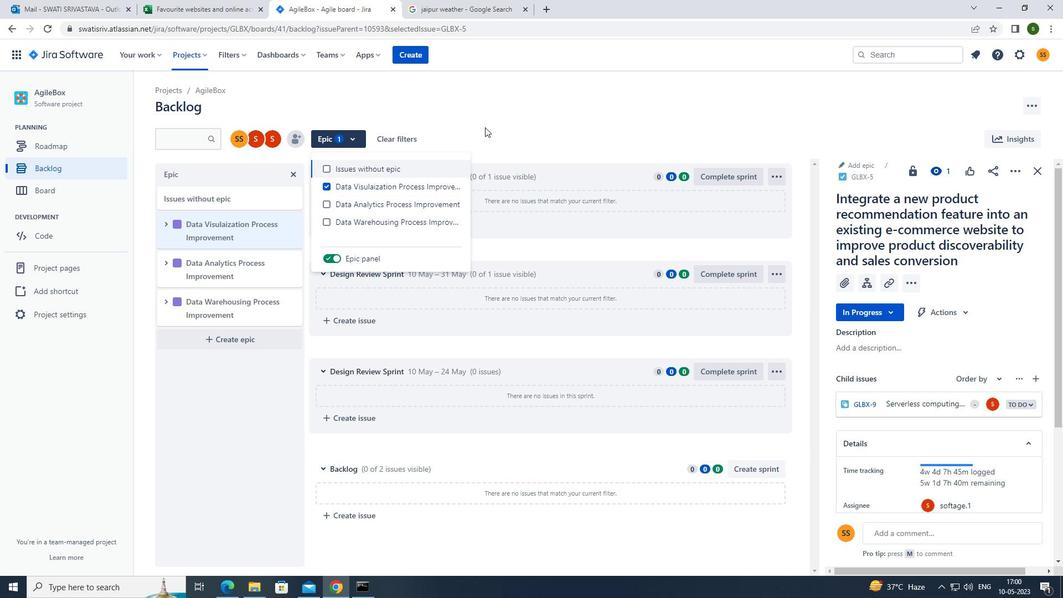 
